 Task: Add Sprouts Cracker Cuts Pepper Jack Cheese to the cart.
Action: Mouse moved to (968, 331)
Screenshot: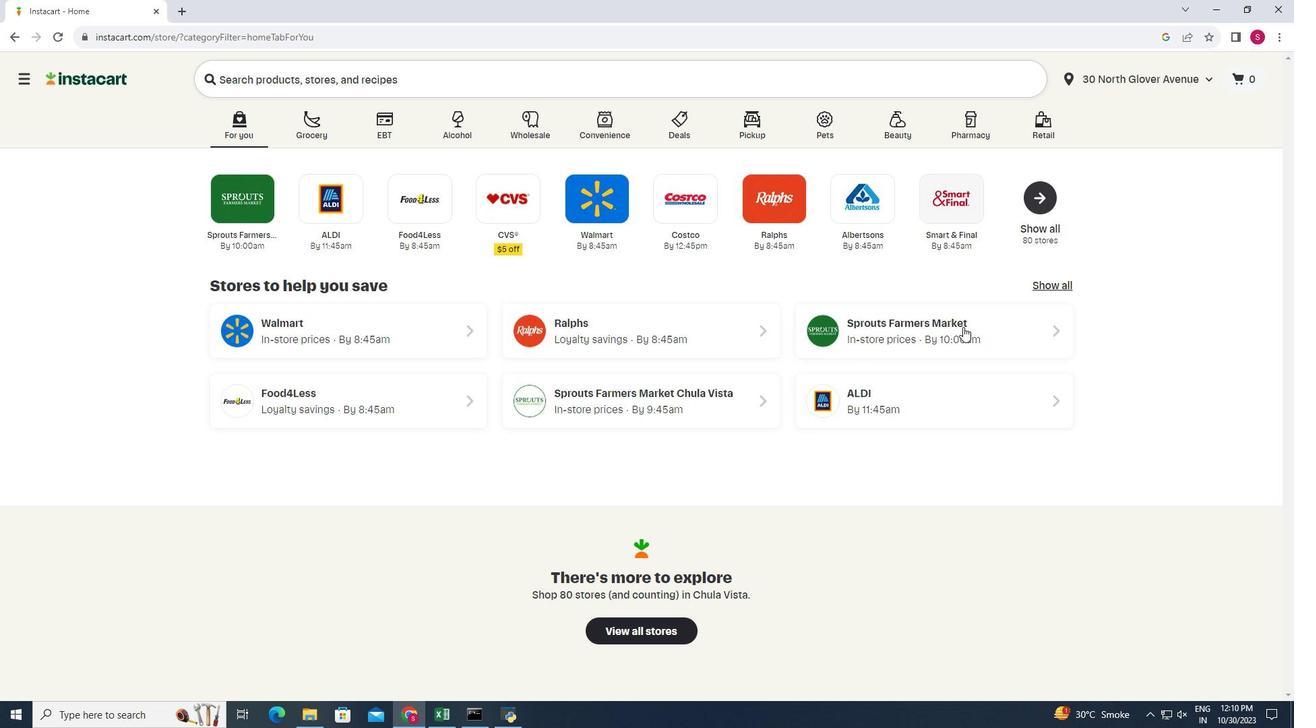 
Action: Mouse pressed left at (968, 331)
Screenshot: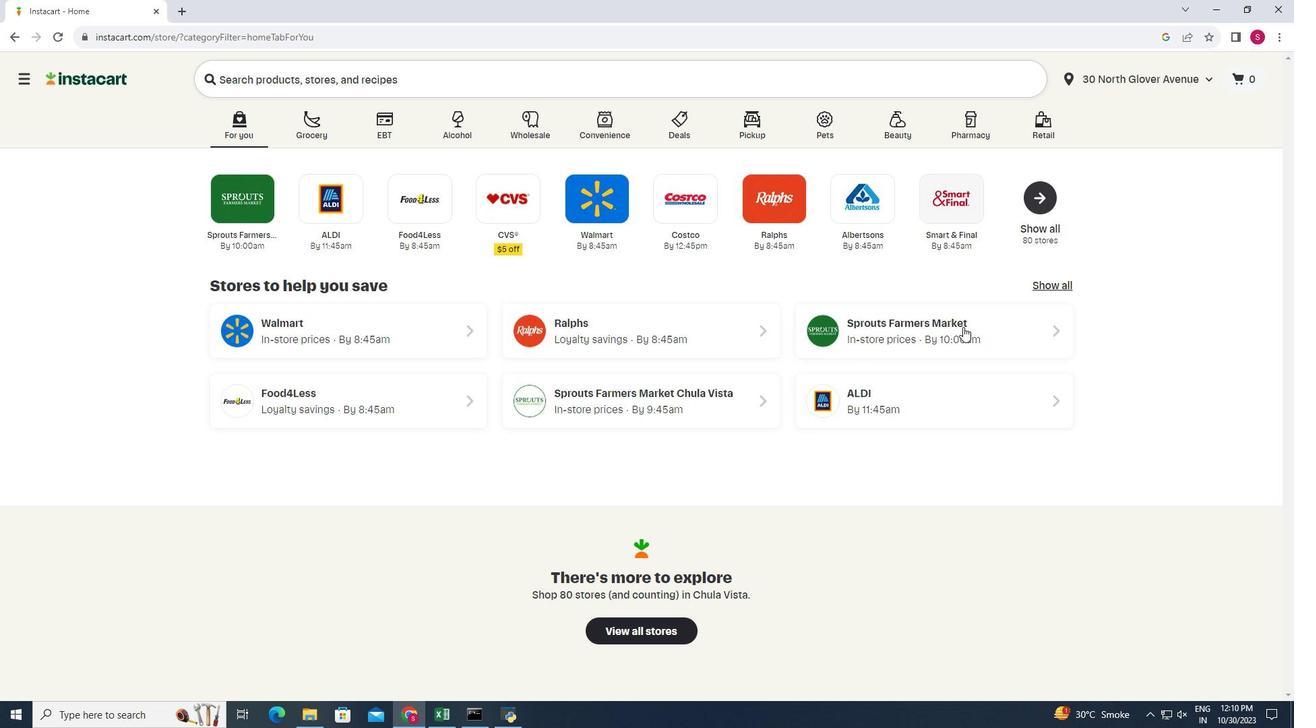
Action: Mouse moved to (54, 596)
Screenshot: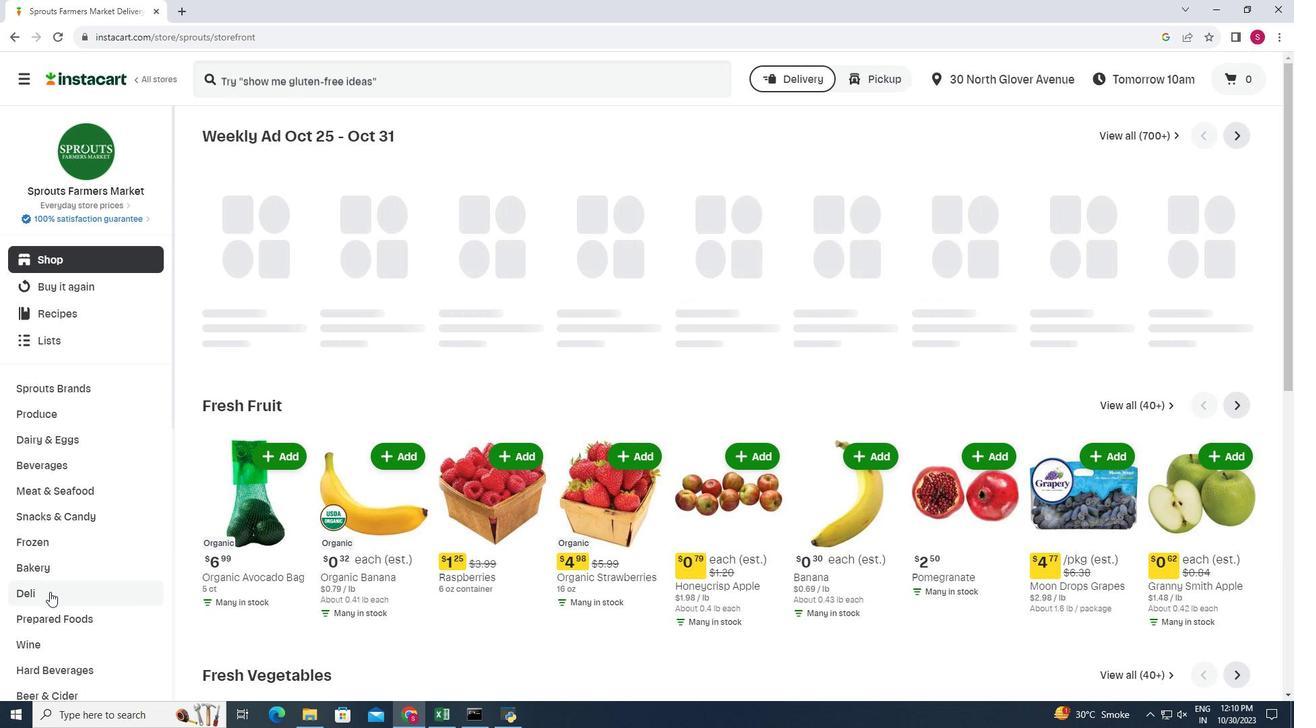 
Action: Mouse pressed left at (54, 596)
Screenshot: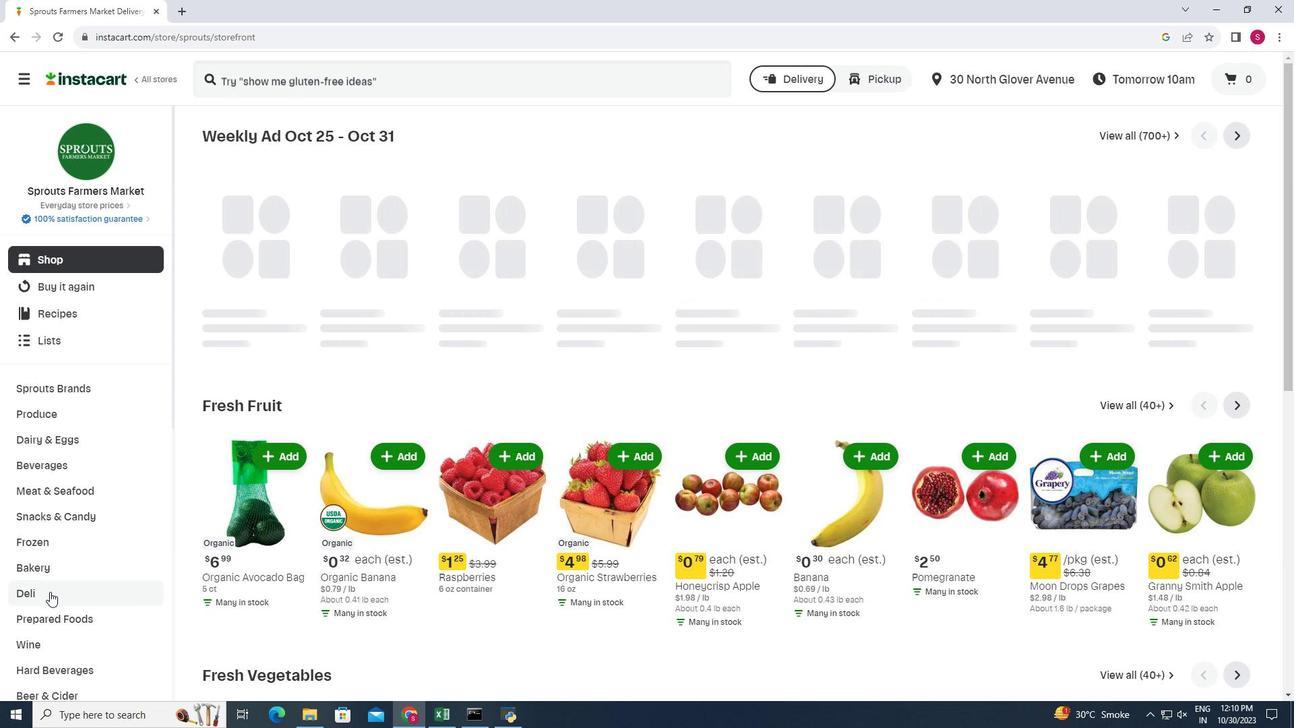 
Action: Mouse moved to (349, 173)
Screenshot: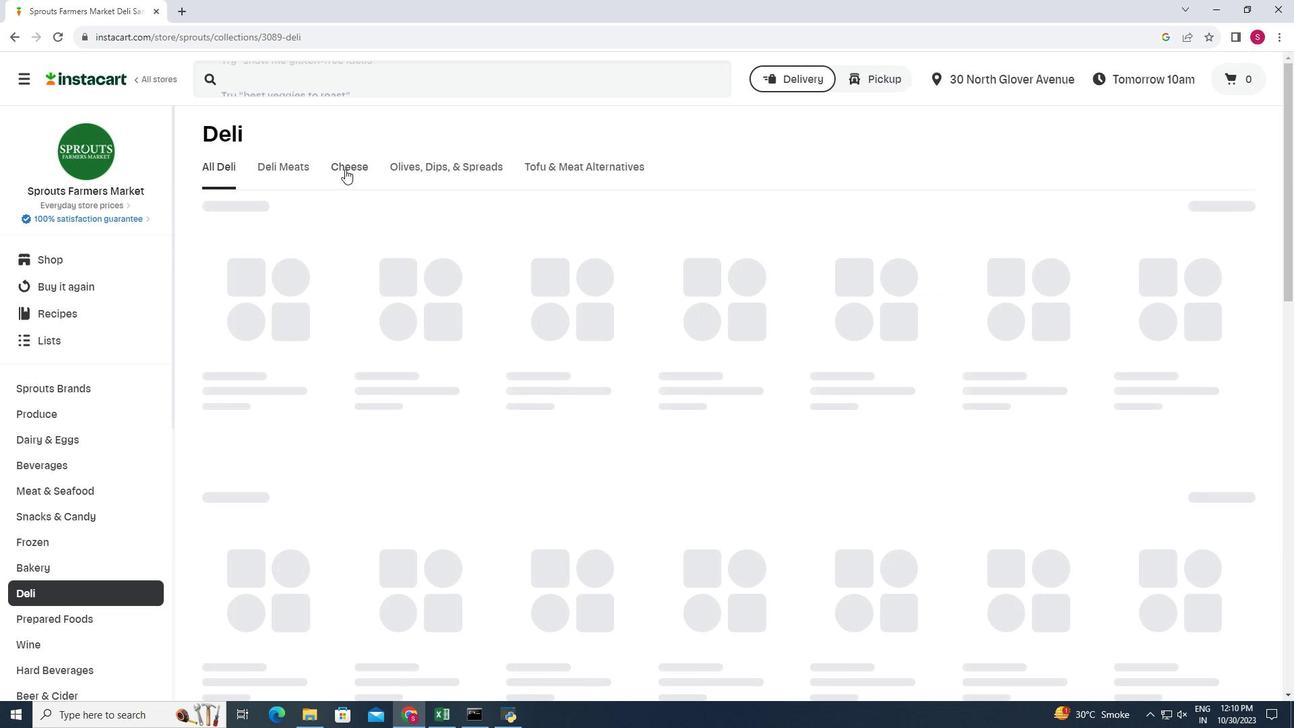 
Action: Mouse pressed left at (349, 173)
Screenshot: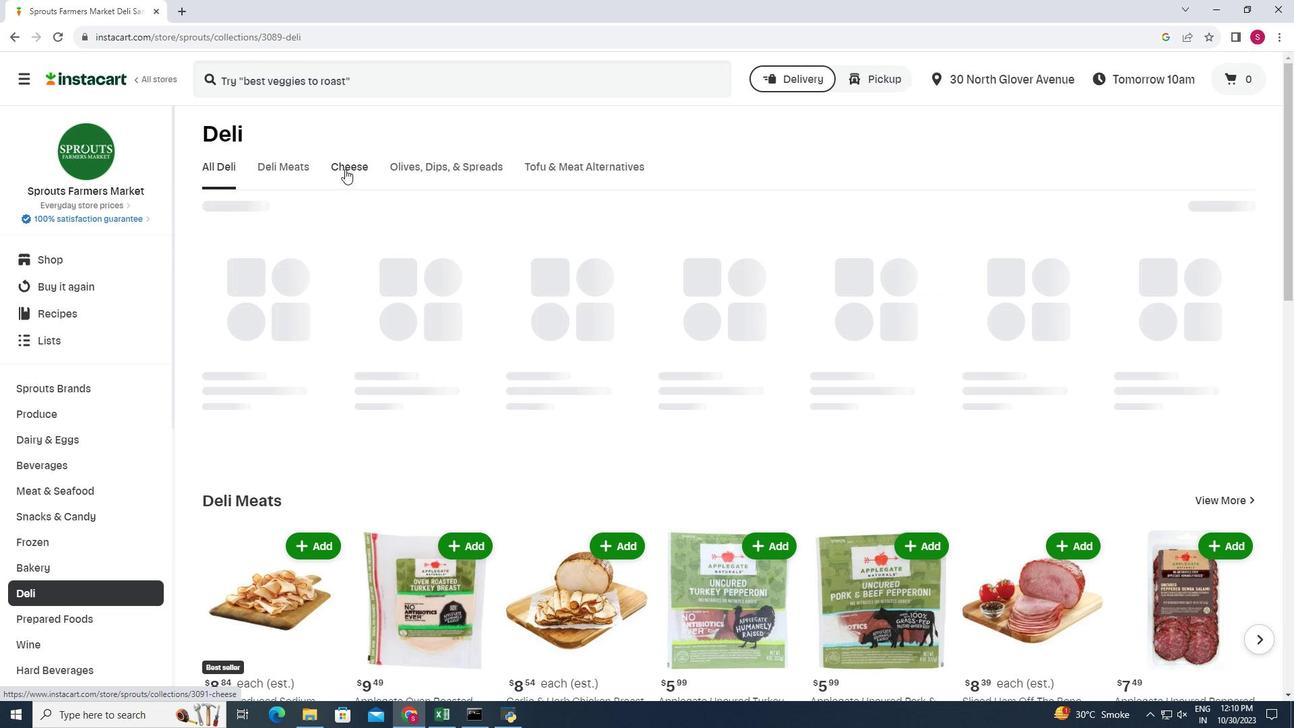 
Action: Mouse moved to (1270, 223)
Screenshot: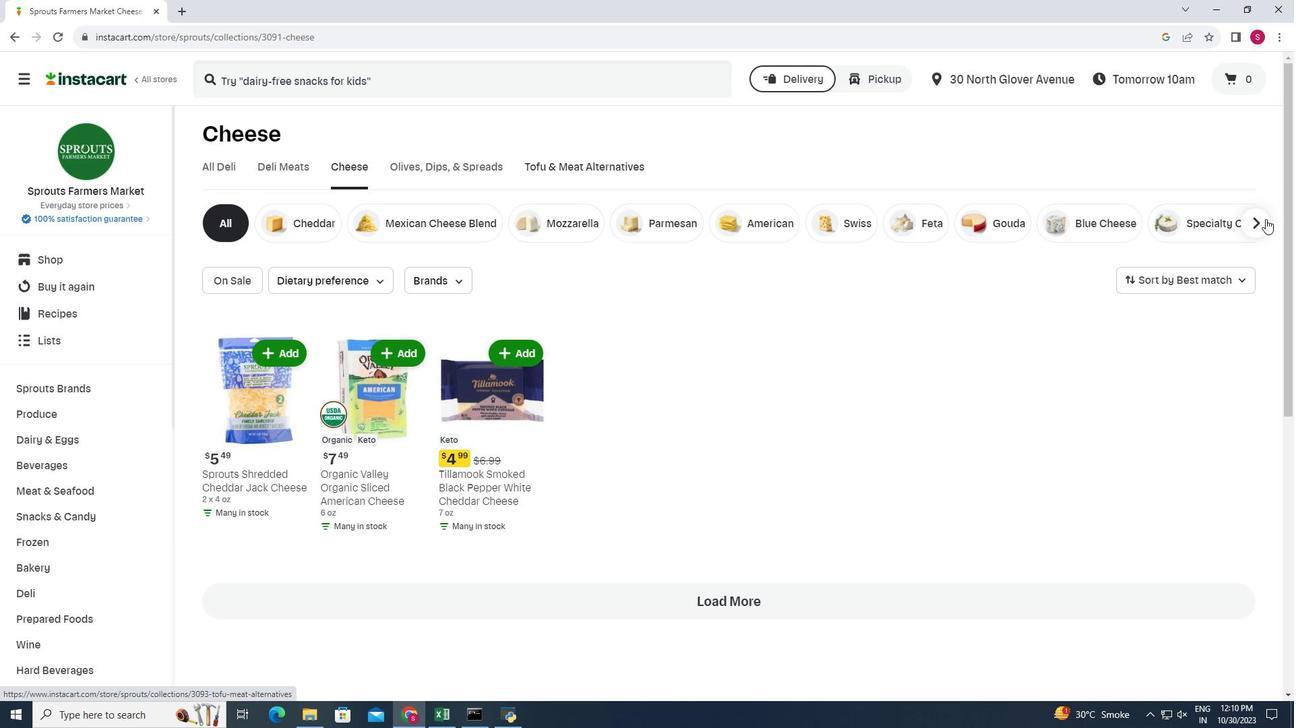 
Action: Mouse pressed left at (1270, 223)
Screenshot: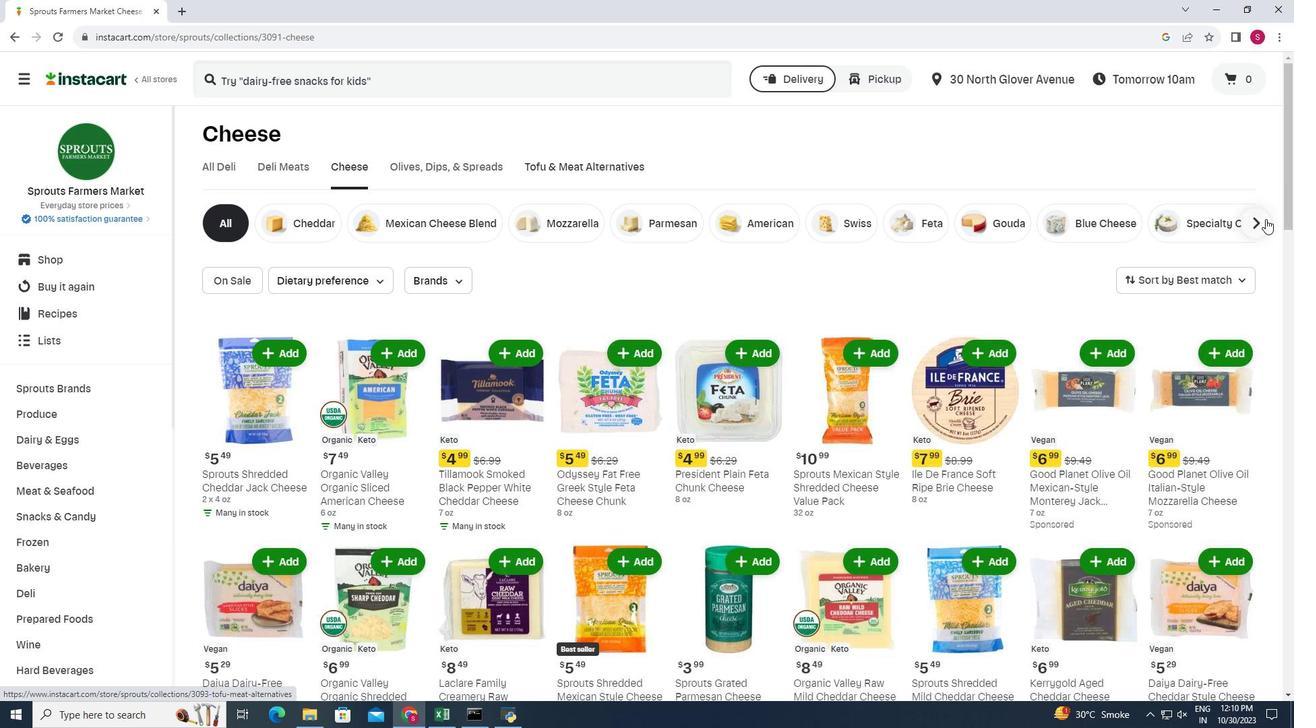 
Action: Mouse moved to (1205, 229)
Screenshot: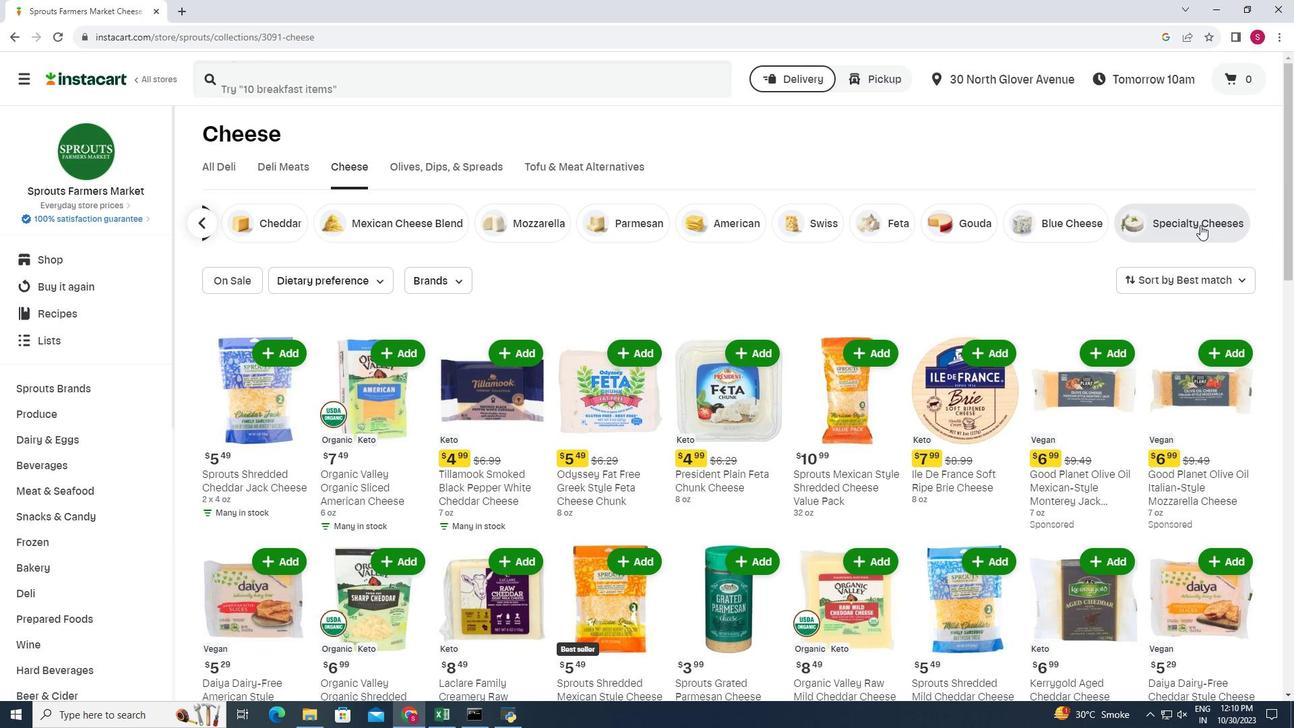 
Action: Mouse pressed left at (1205, 229)
Screenshot: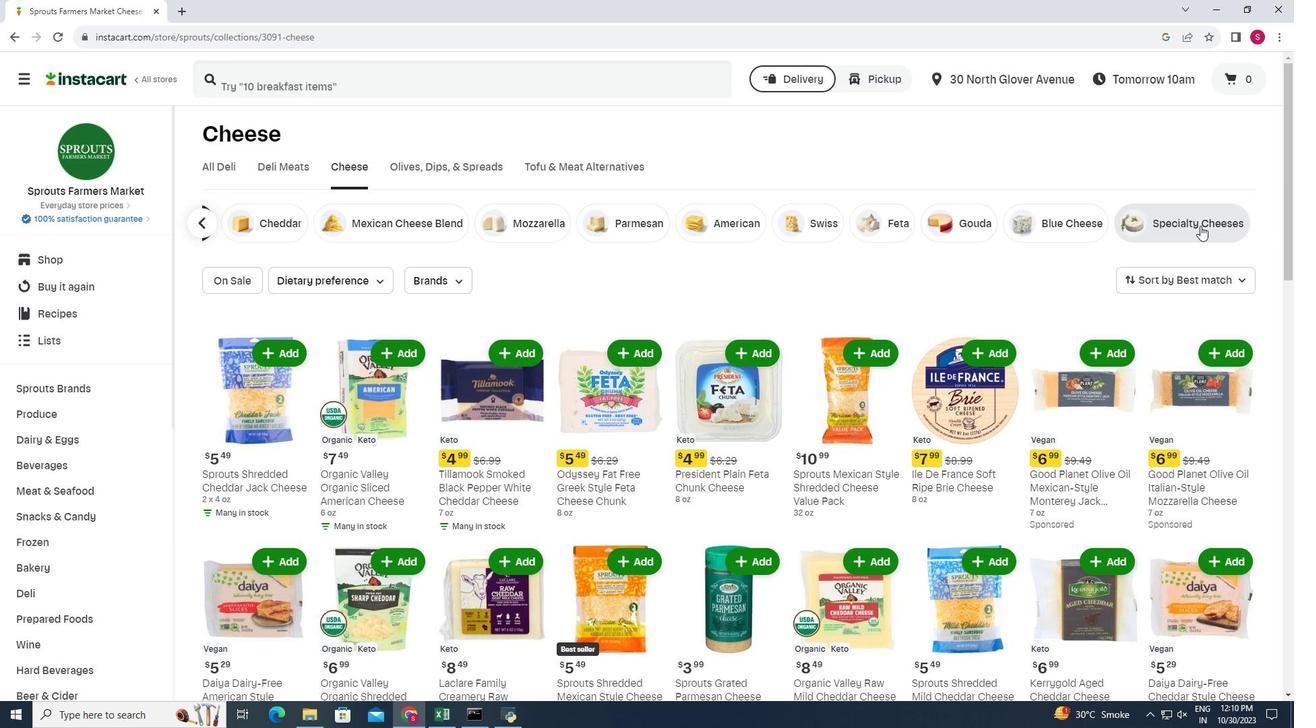 
Action: Mouse moved to (1239, 460)
Screenshot: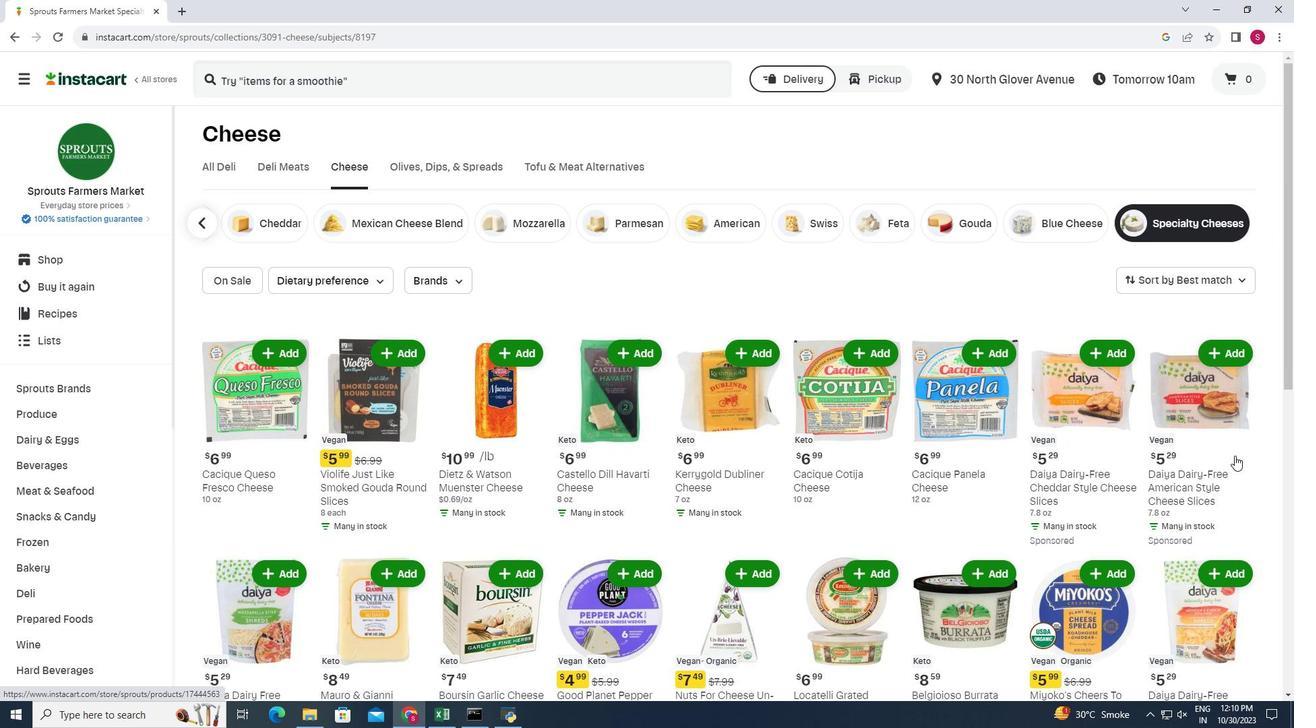 
Action: Mouse scrolled (1239, 459) with delta (0, 0)
Screenshot: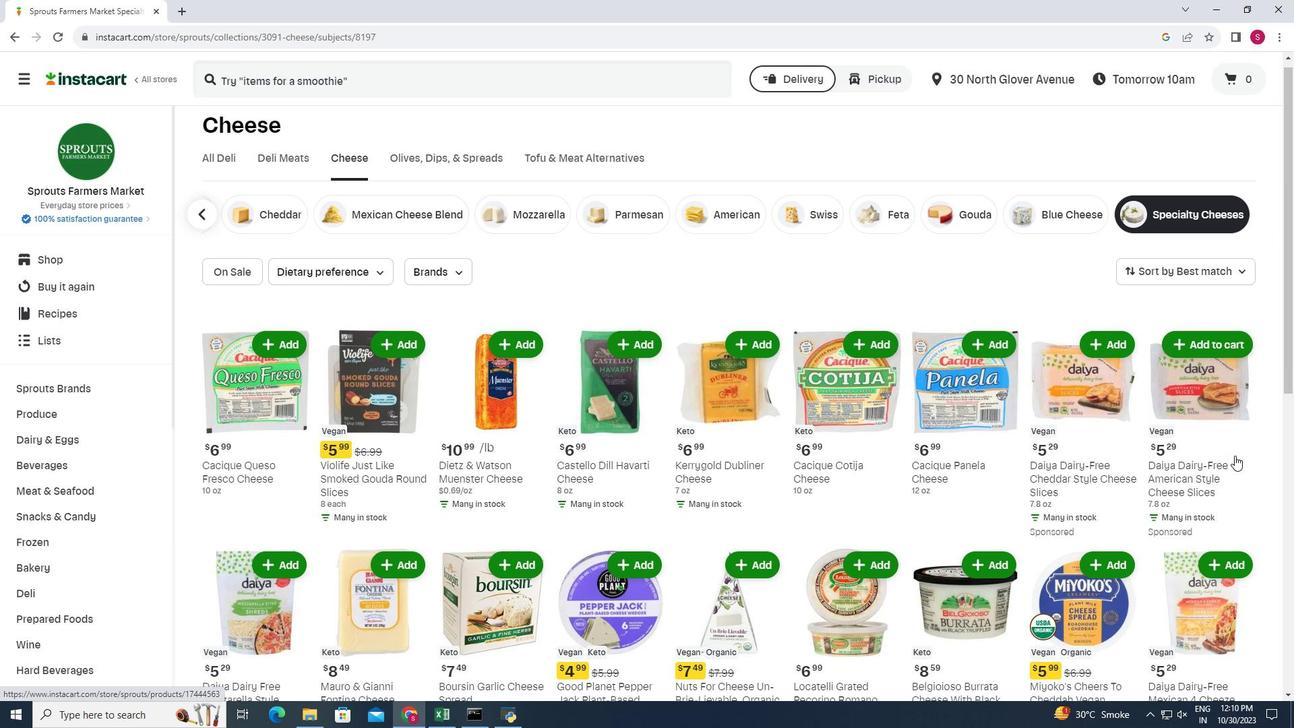 
Action: Mouse scrolled (1239, 459) with delta (0, 0)
Screenshot: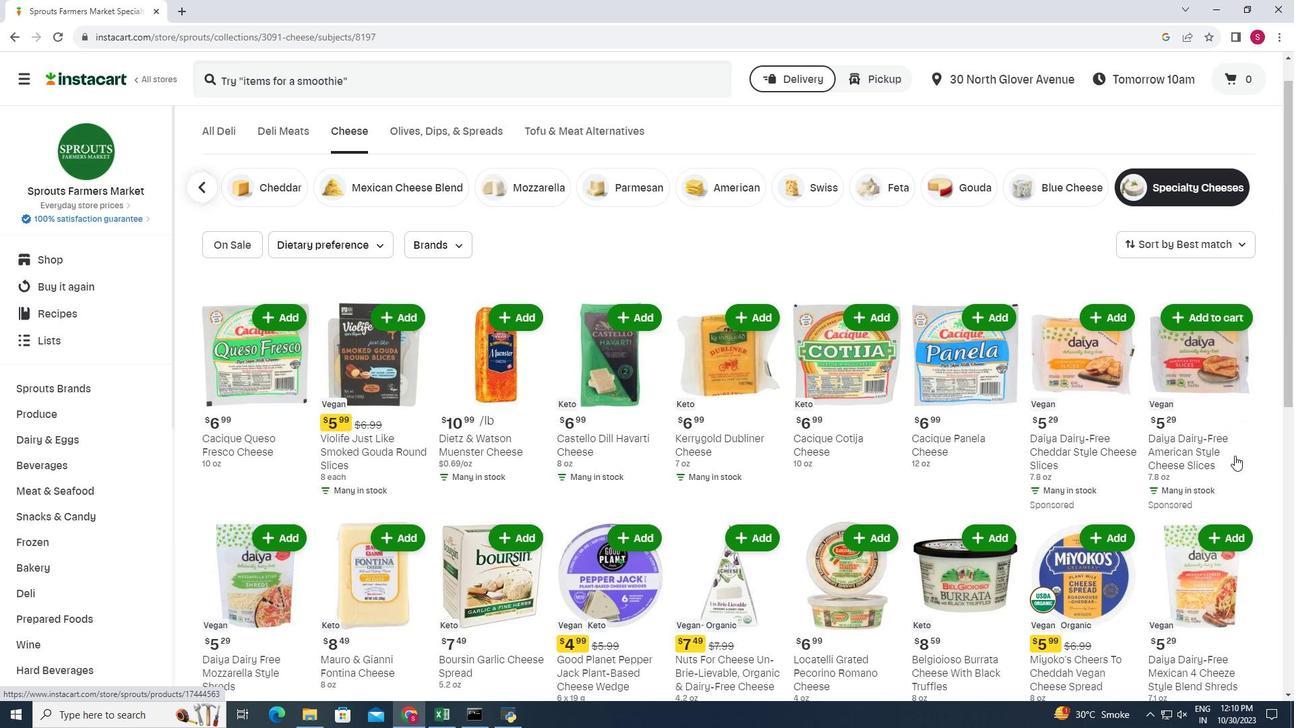 
Action: Mouse scrolled (1239, 459) with delta (0, 0)
Screenshot: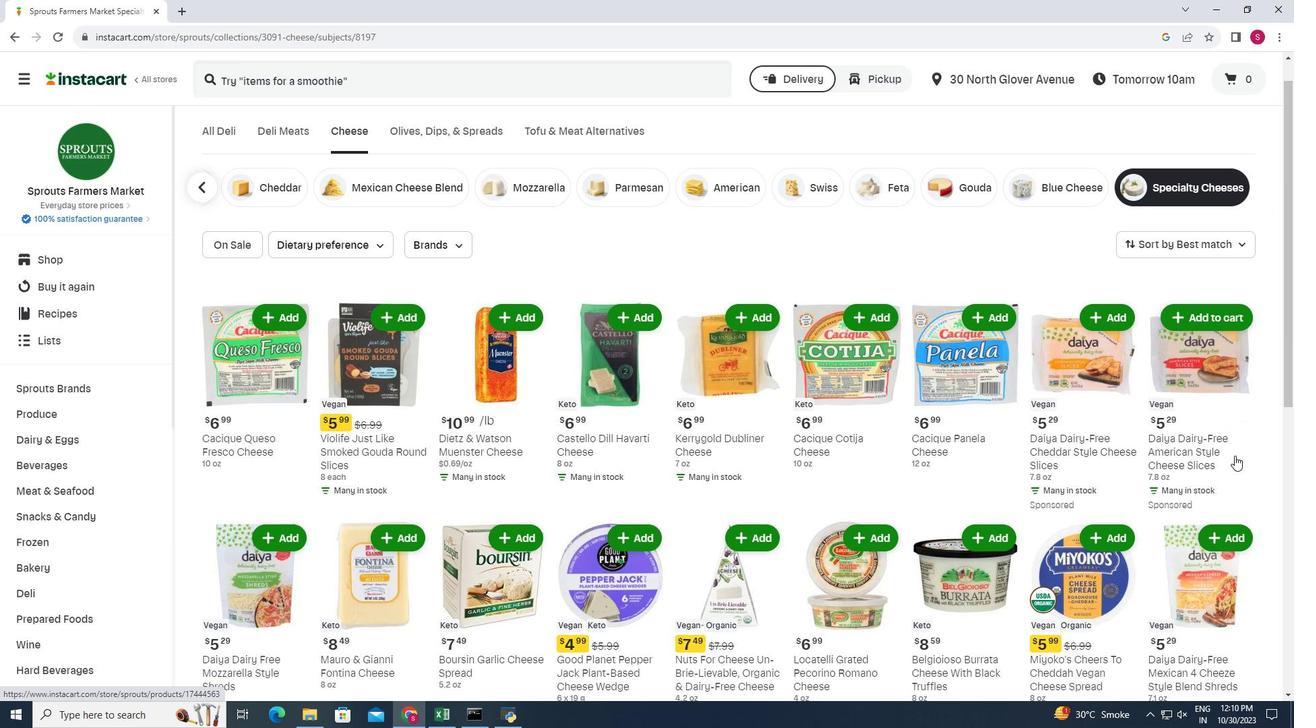 
Action: Mouse scrolled (1239, 459) with delta (0, 0)
Screenshot: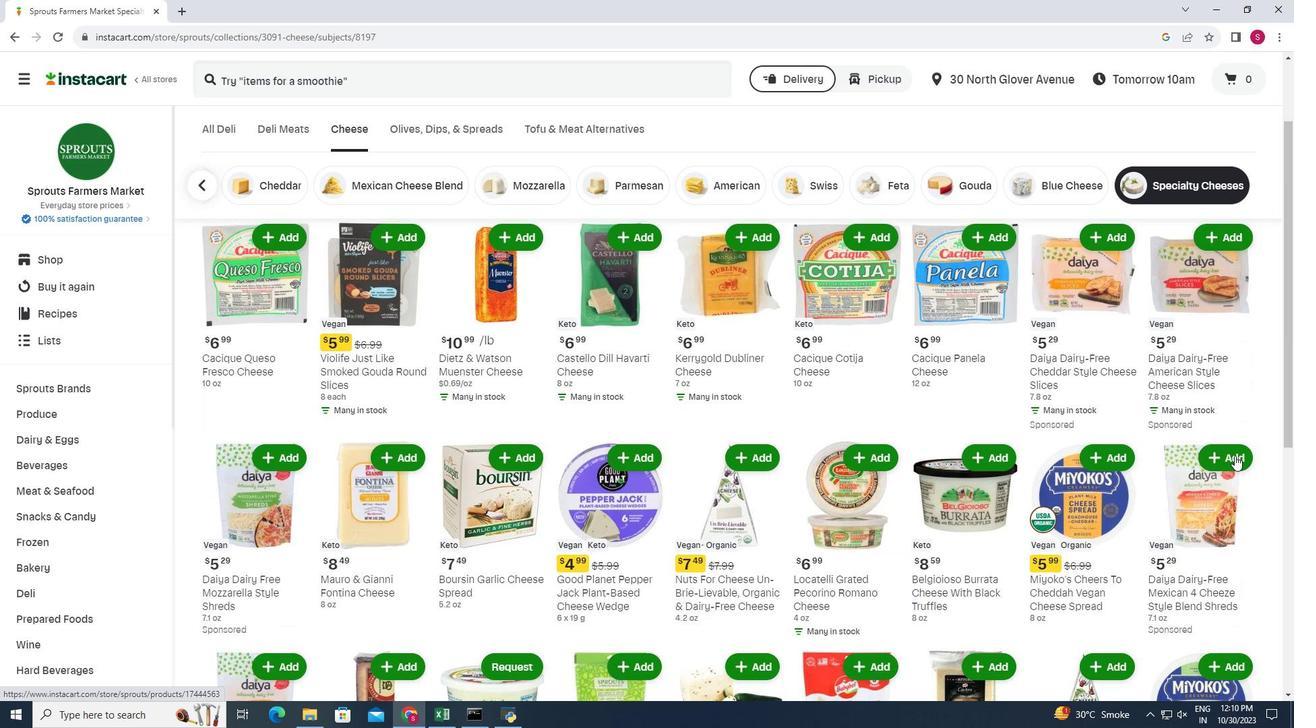 
Action: Mouse moved to (223, 435)
Screenshot: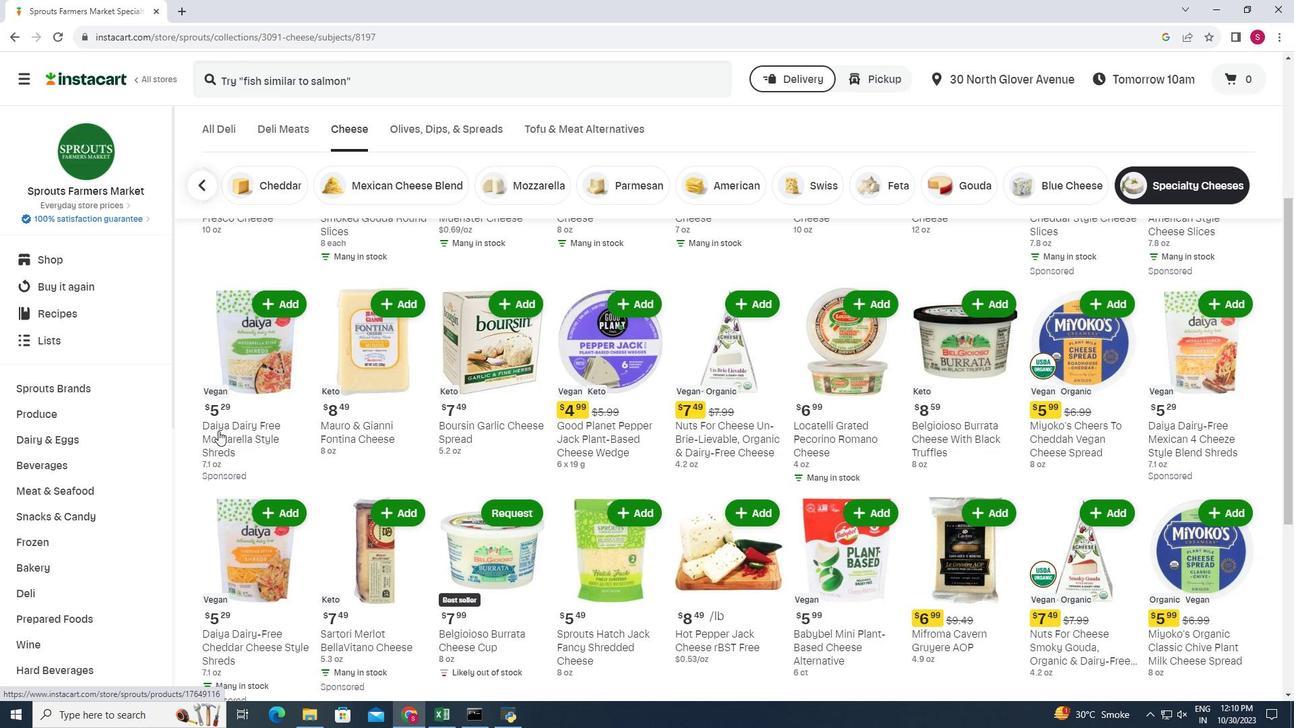 
Action: Mouse scrolled (223, 434) with delta (0, 0)
Screenshot: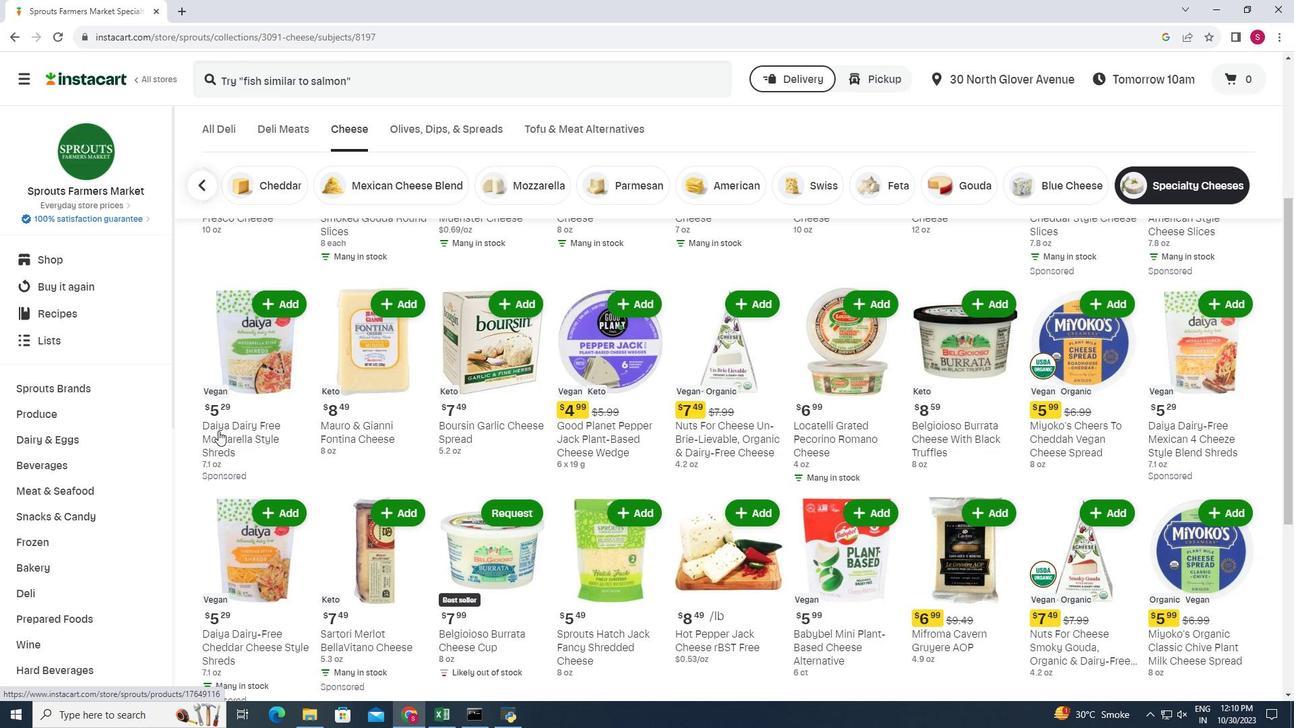 
Action: Mouse moved to (221, 436)
Screenshot: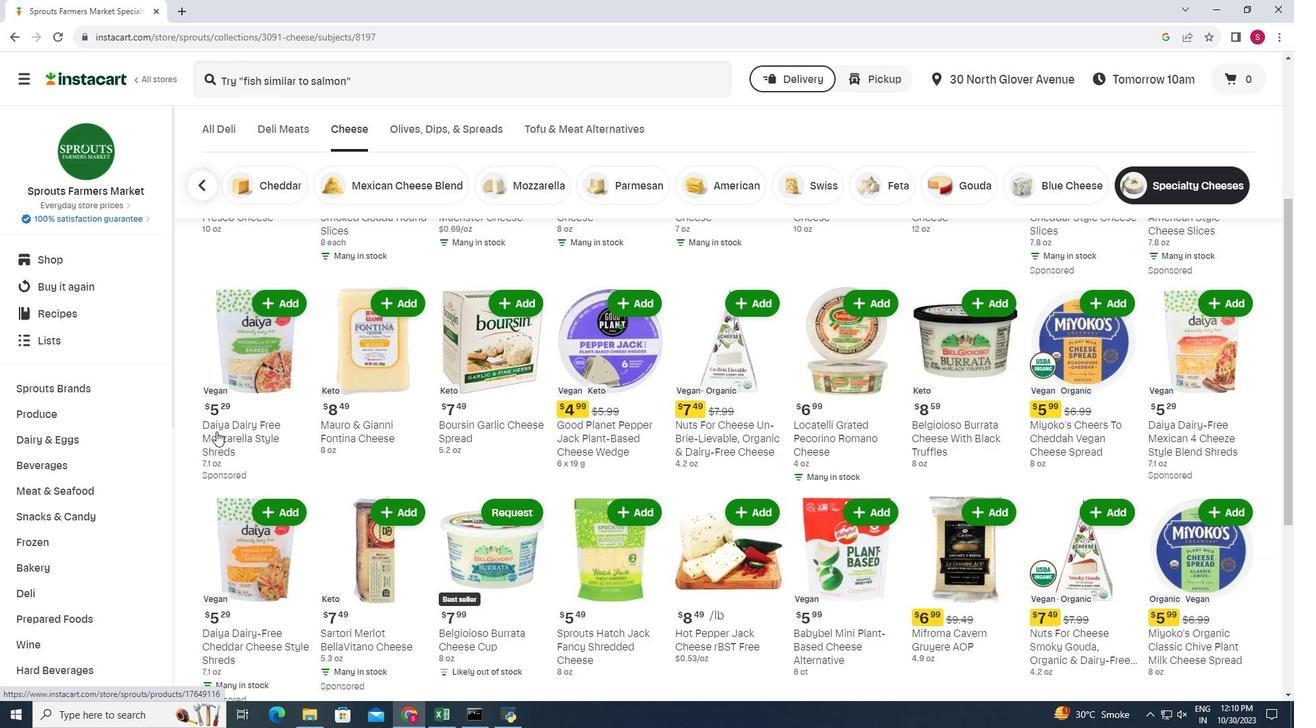 
Action: Mouse scrolled (221, 435) with delta (0, 0)
Screenshot: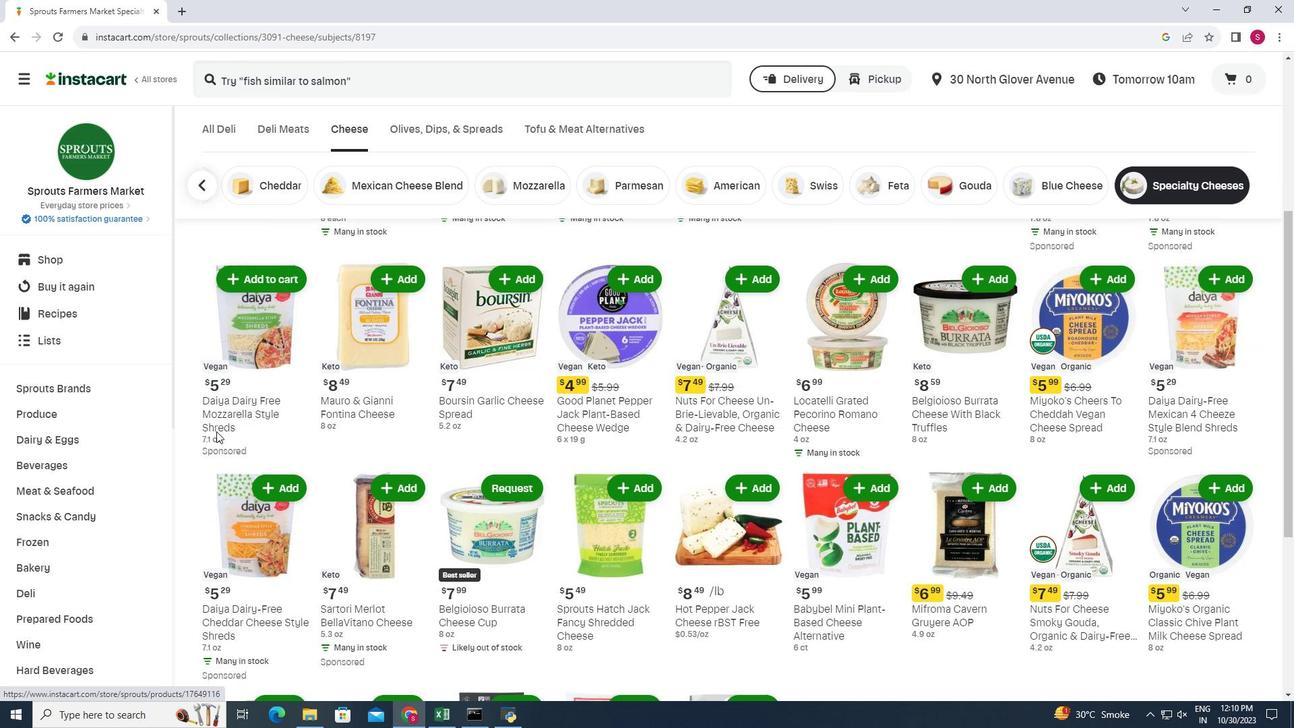 
Action: Mouse moved to (1228, 515)
Screenshot: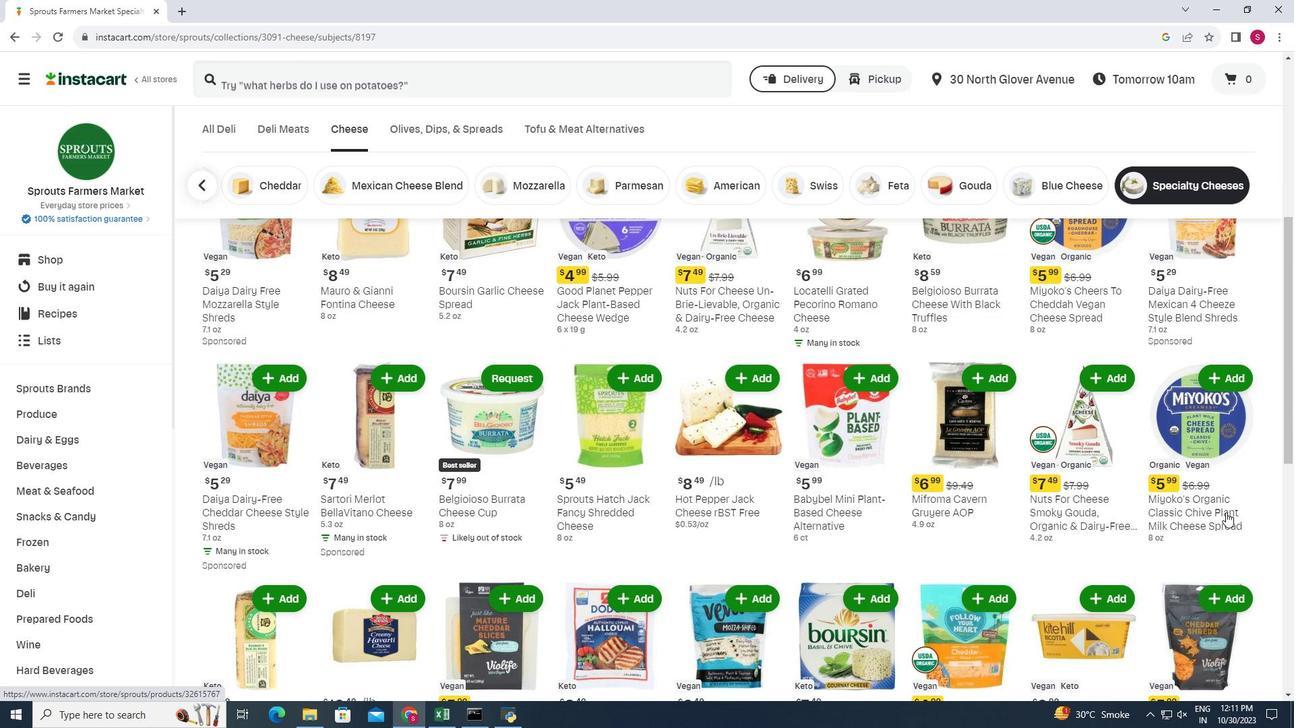 
Action: Mouse scrolled (1228, 515) with delta (0, 0)
Screenshot: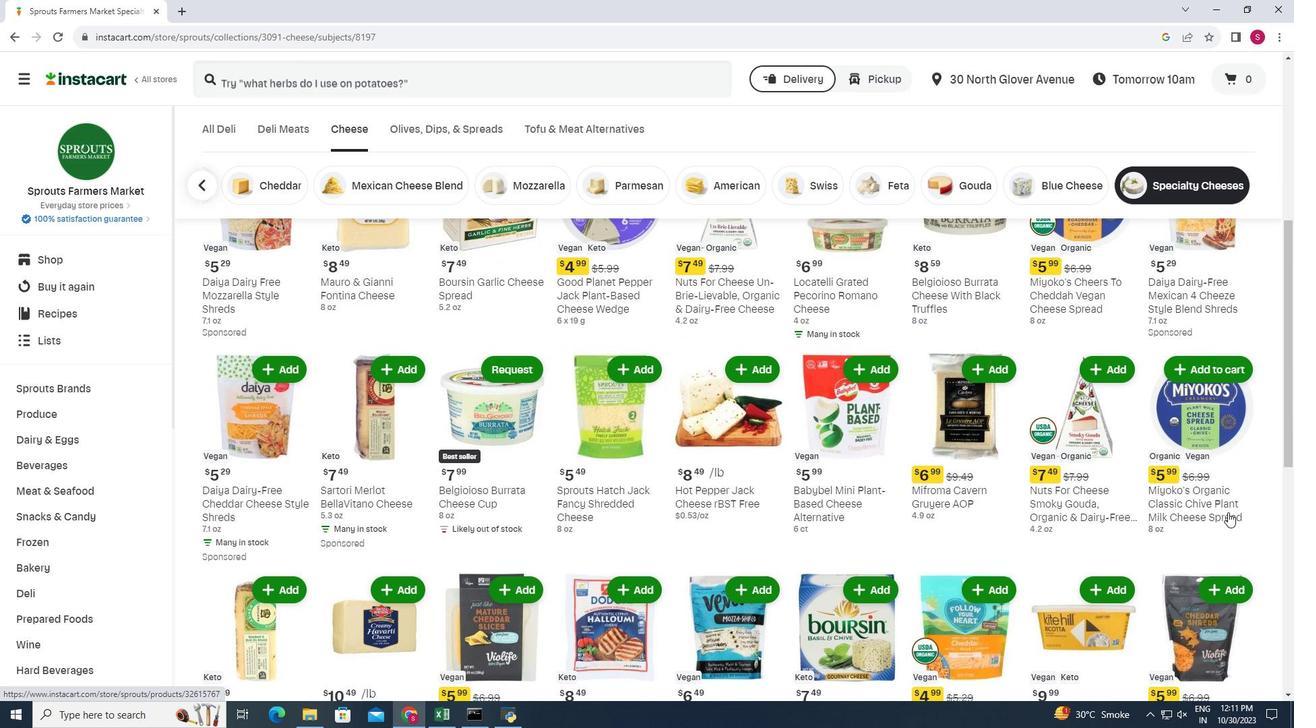 
Action: Mouse moved to (1233, 517)
Screenshot: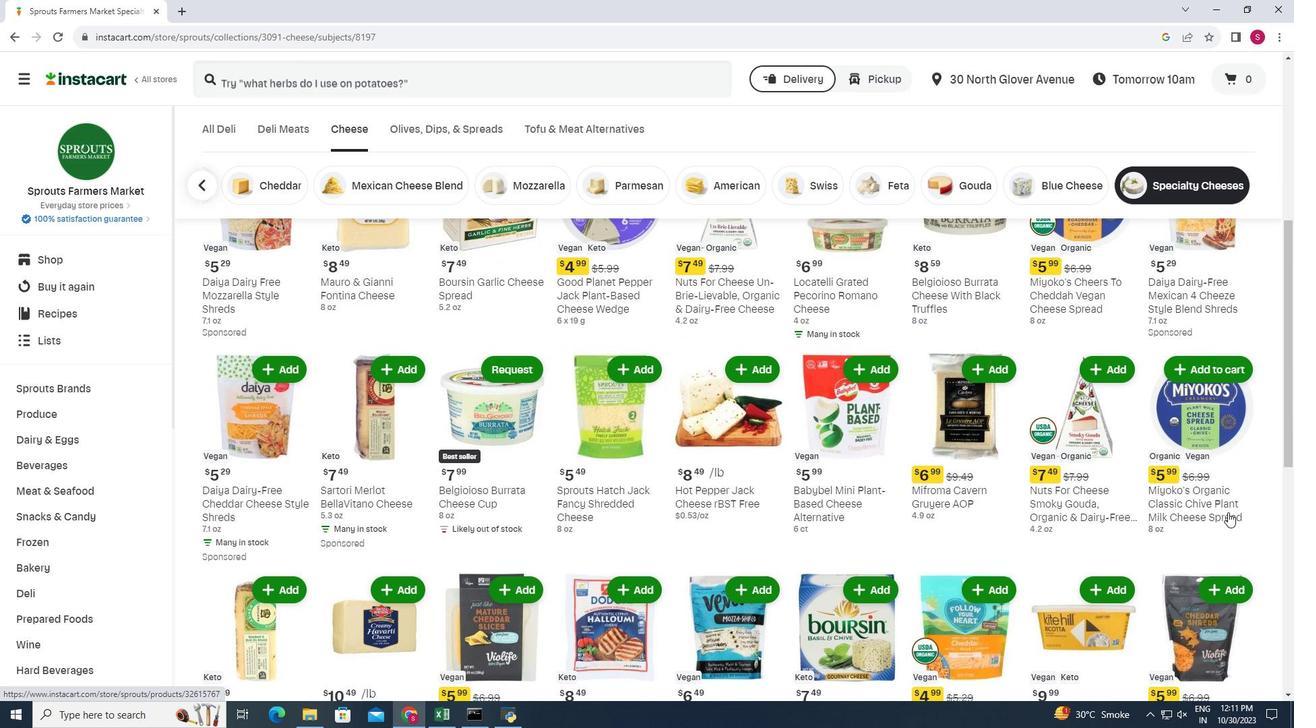 
Action: Mouse scrolled (1233, 516) with delta (0, 0)
Screenshot: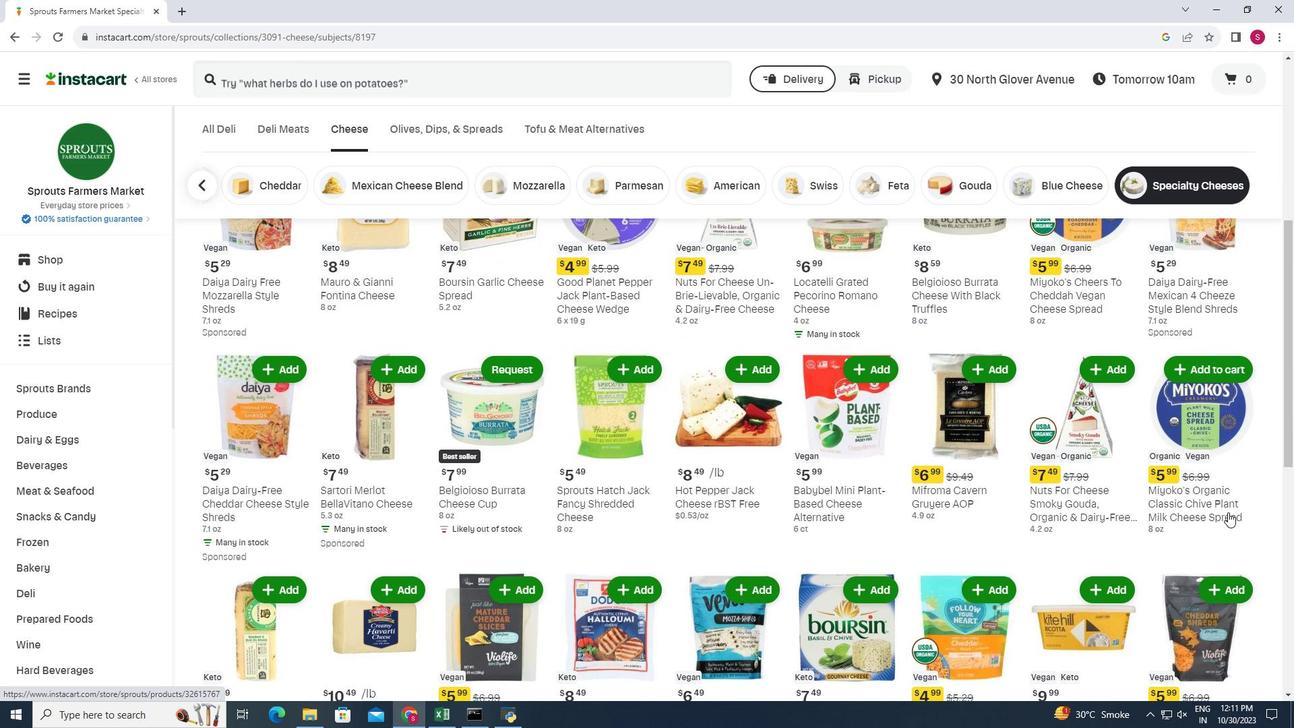
Action: Mouse scrolled (1233, 516) with delta (0, 0)
Screenshot: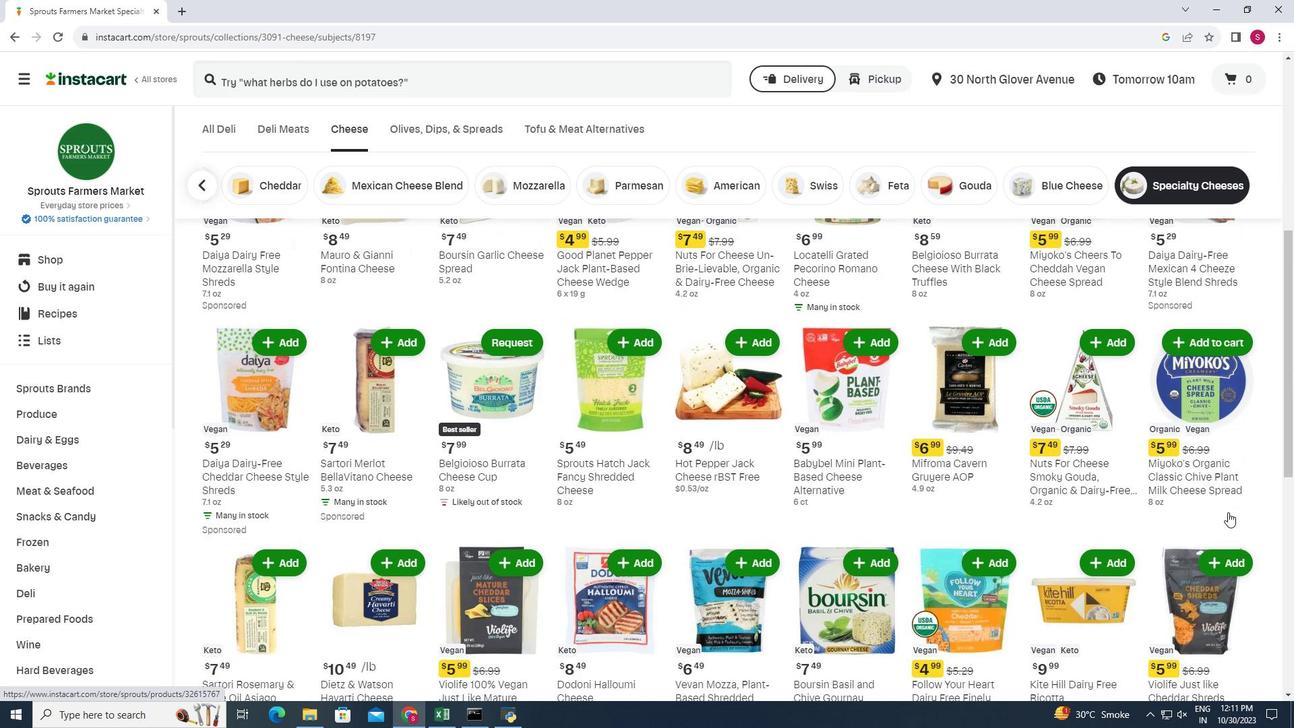 
Action: Mouse moved to (249, 494)
Screenshot: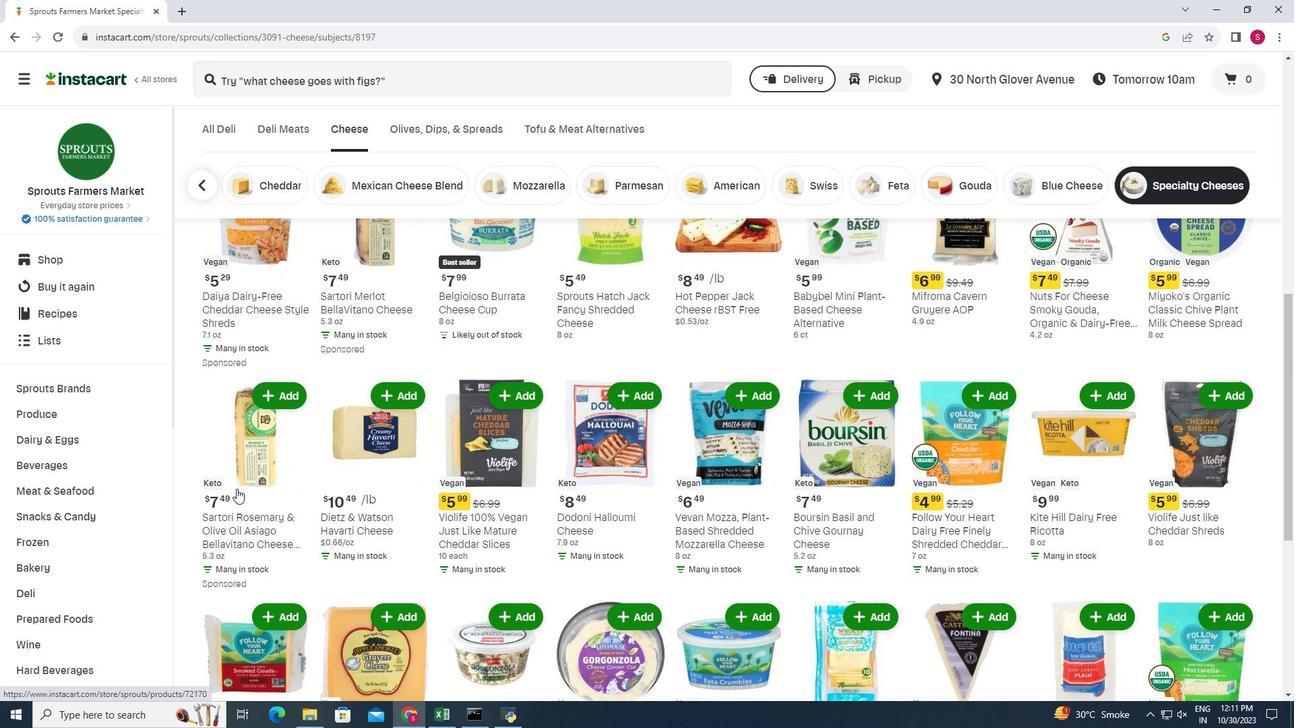 
Action: Mouse scrolled (249, 493) with delta (0, 0)
Screenshot: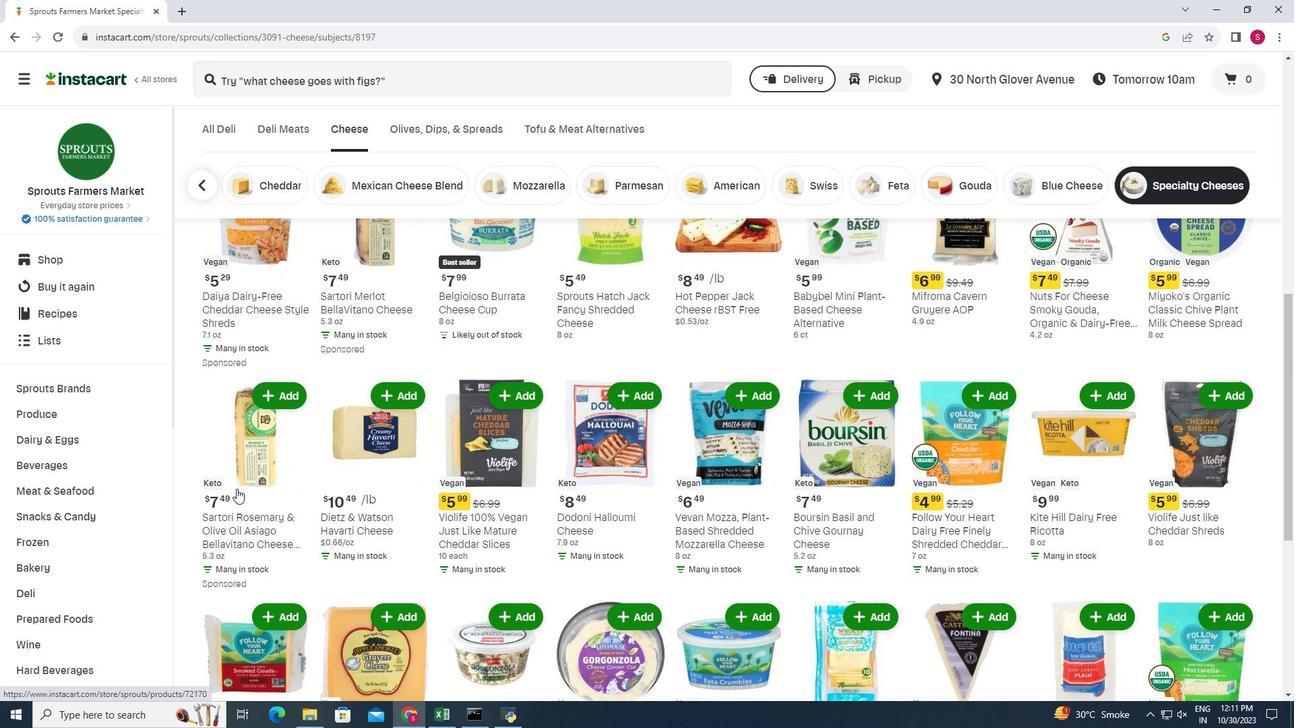 
Action: Mouse moved to (241, 493)
Screenshot: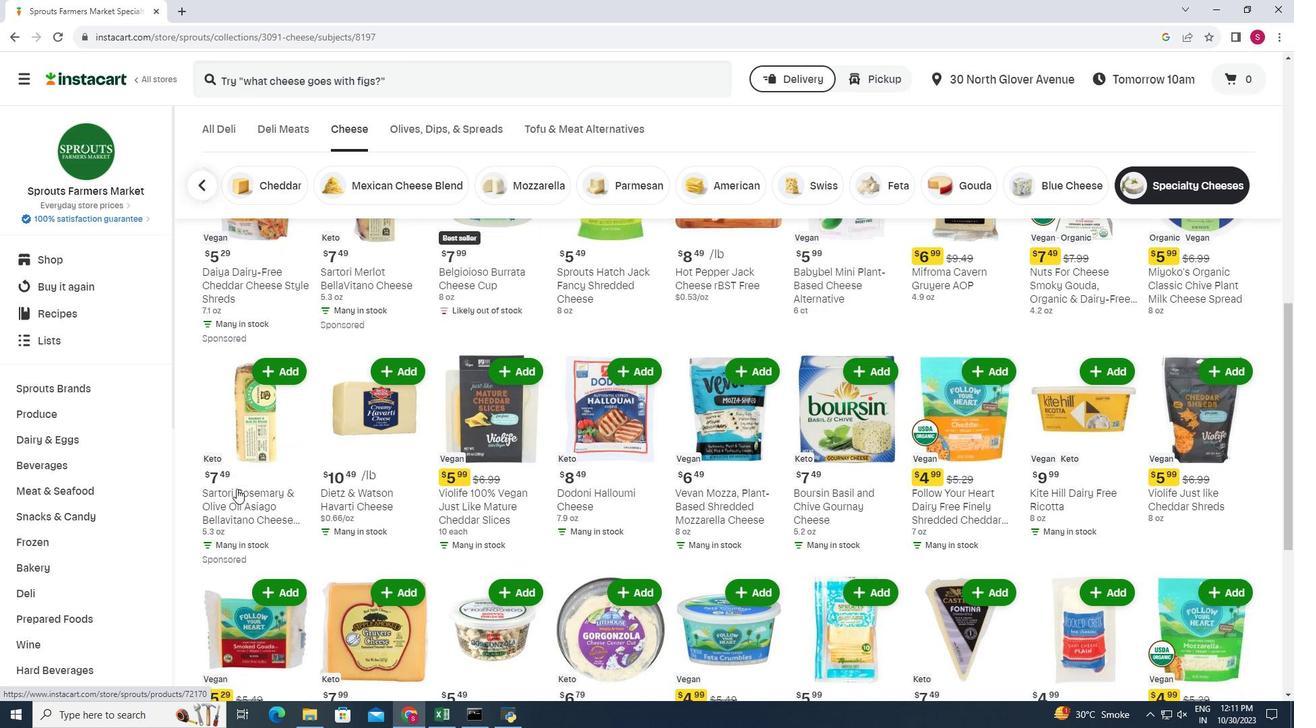 
Action: Mouse scrolled (241, 492) with delta (0, 0)
Screenshot: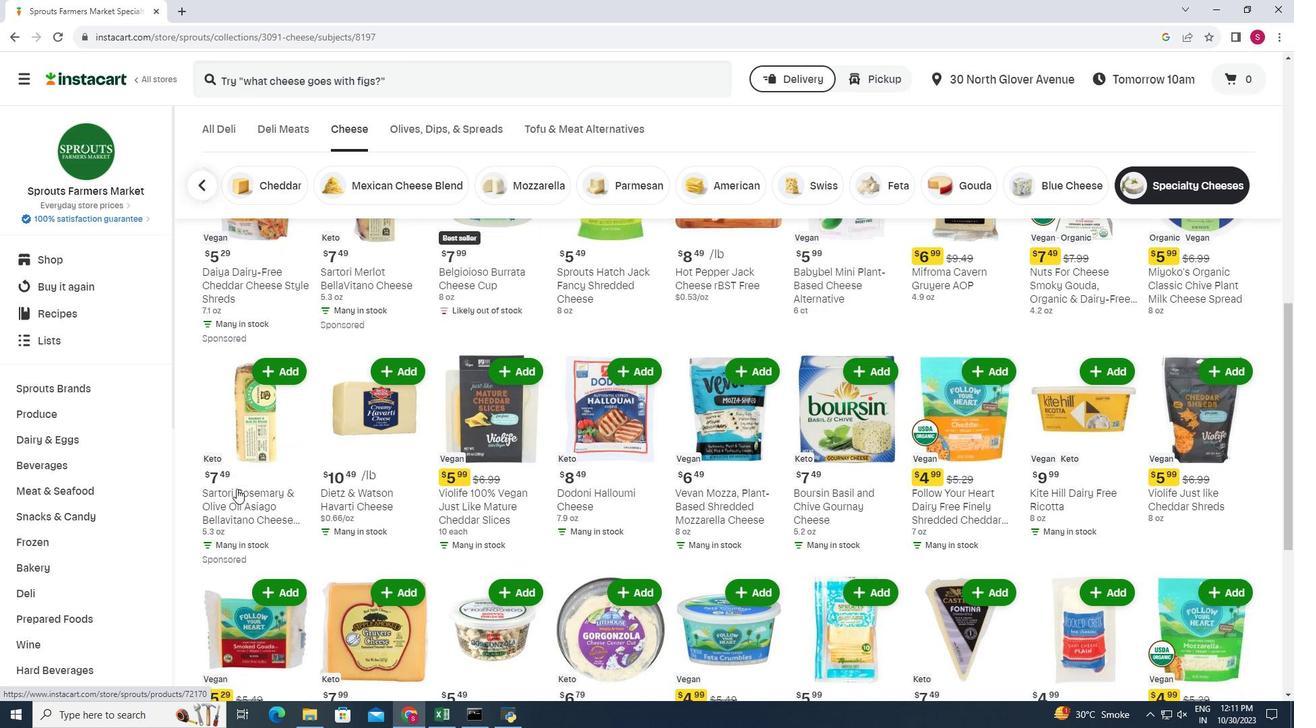 
Action: Mouse scrolled (241, 492) with delta (0, 0)
Screenshot: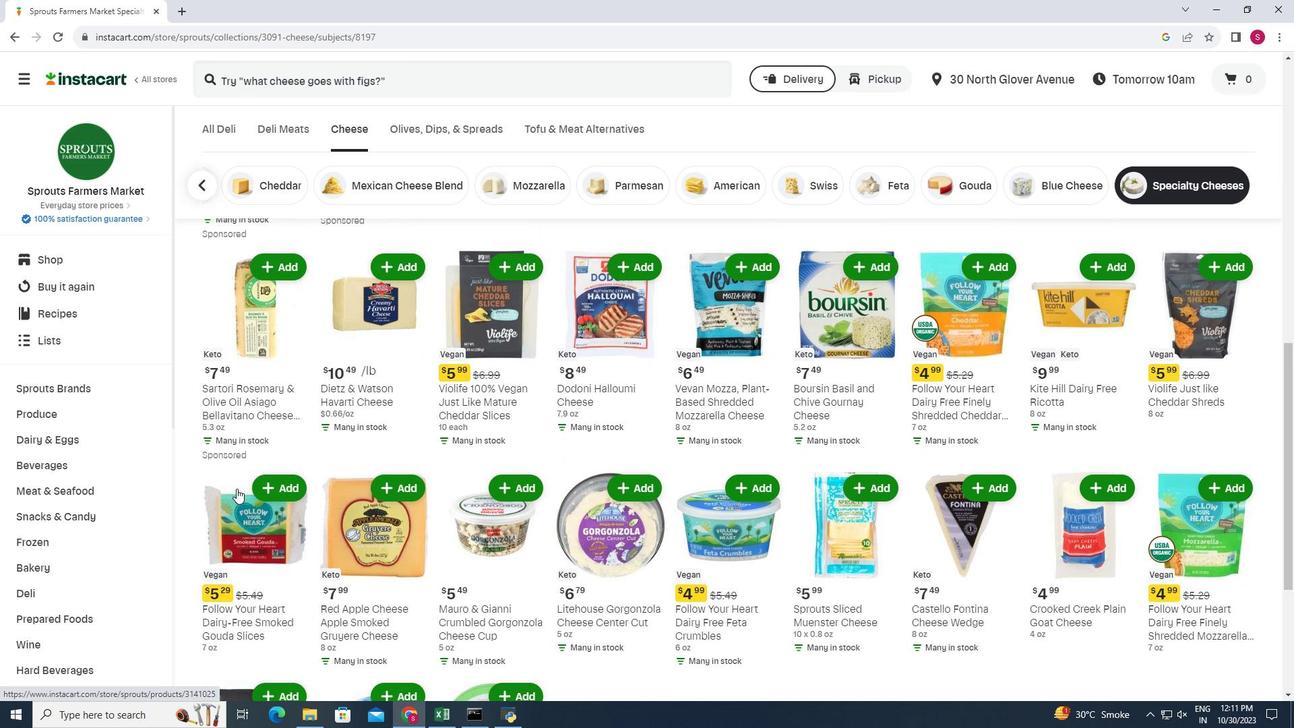 
Action: Mouse moved to (1252, 531)
Screenshot: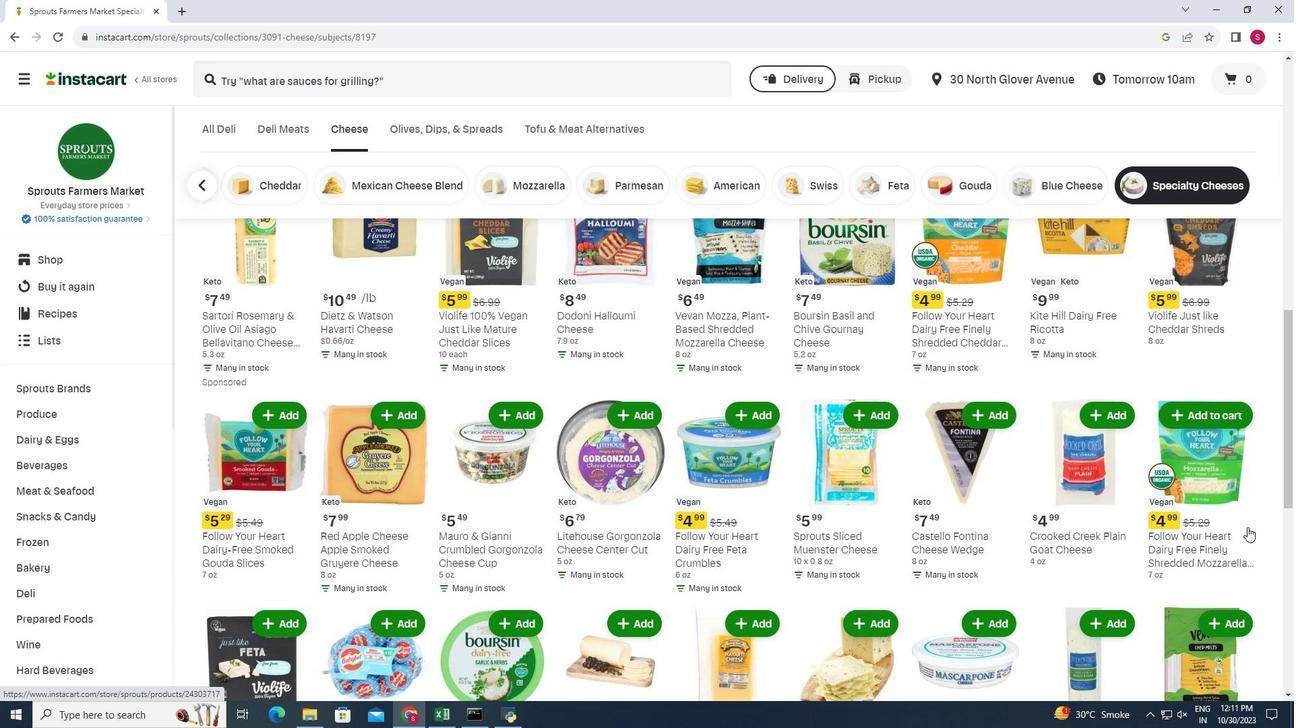 
Action: Mouse scrolled (1252, 531) with delta (0, 0)
Screenshot: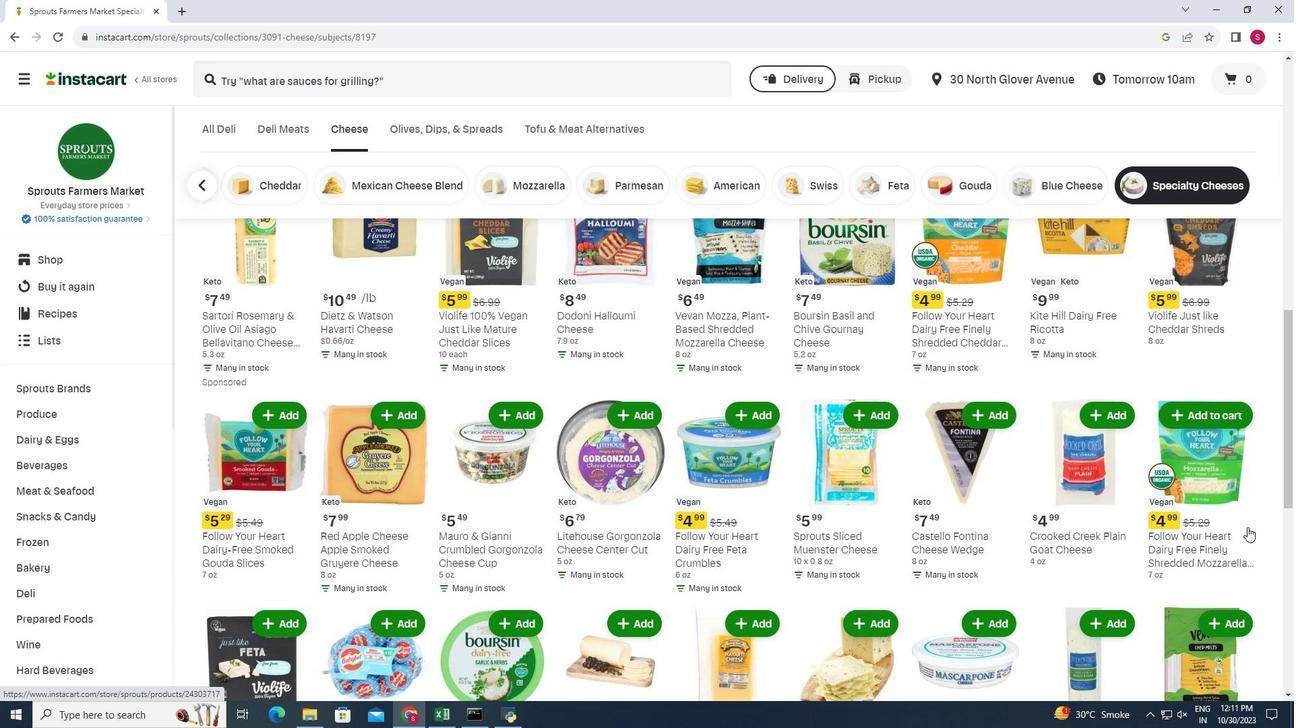 
Action: Mouse moved to (1252, 531)
Screenshot: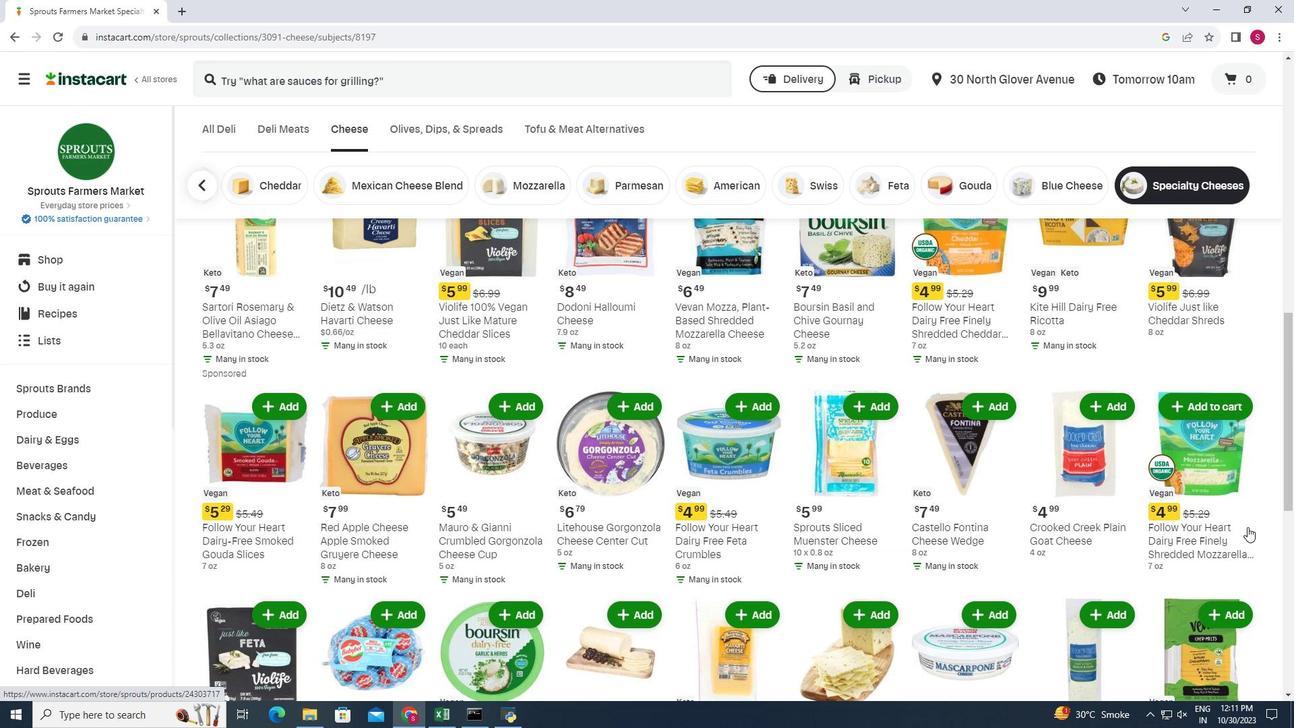 
Action: Mouse scrolled (1252, 531) with delta (0, 0)
Screenshot: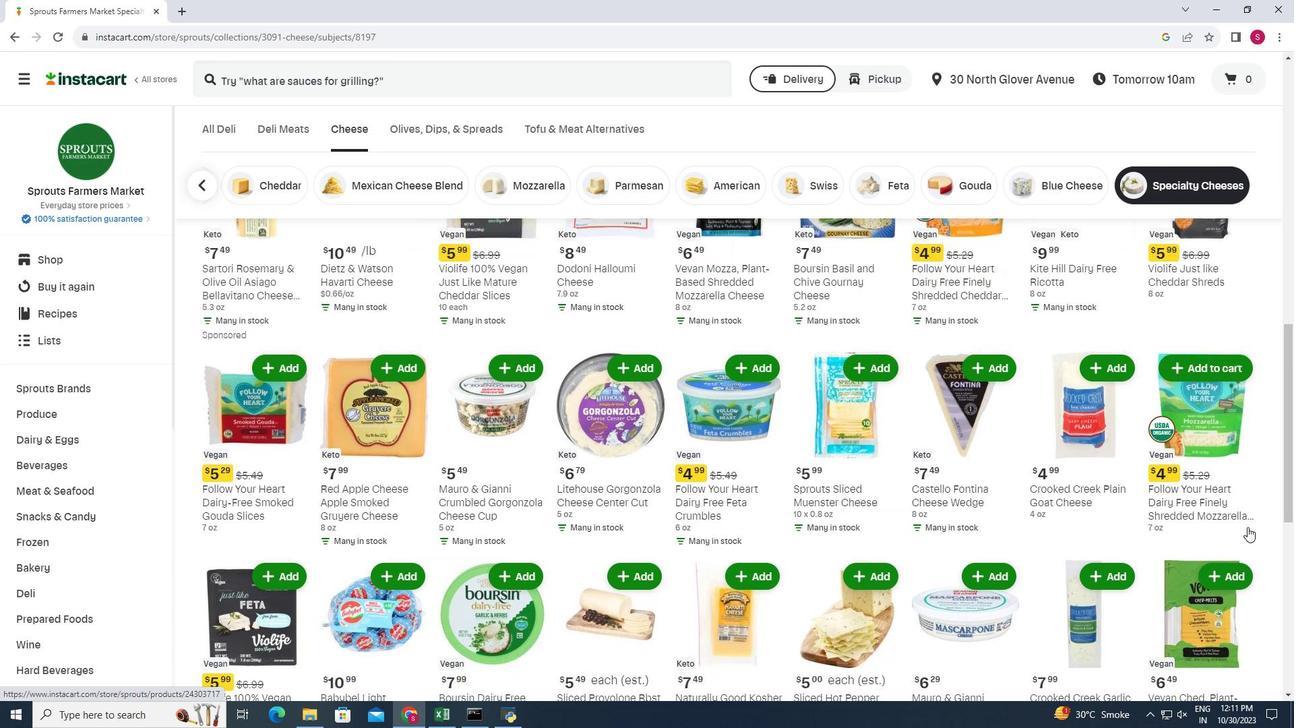 
Action: Mouse scrolled (1252, 531) with delta (0, 0)
Screenshot: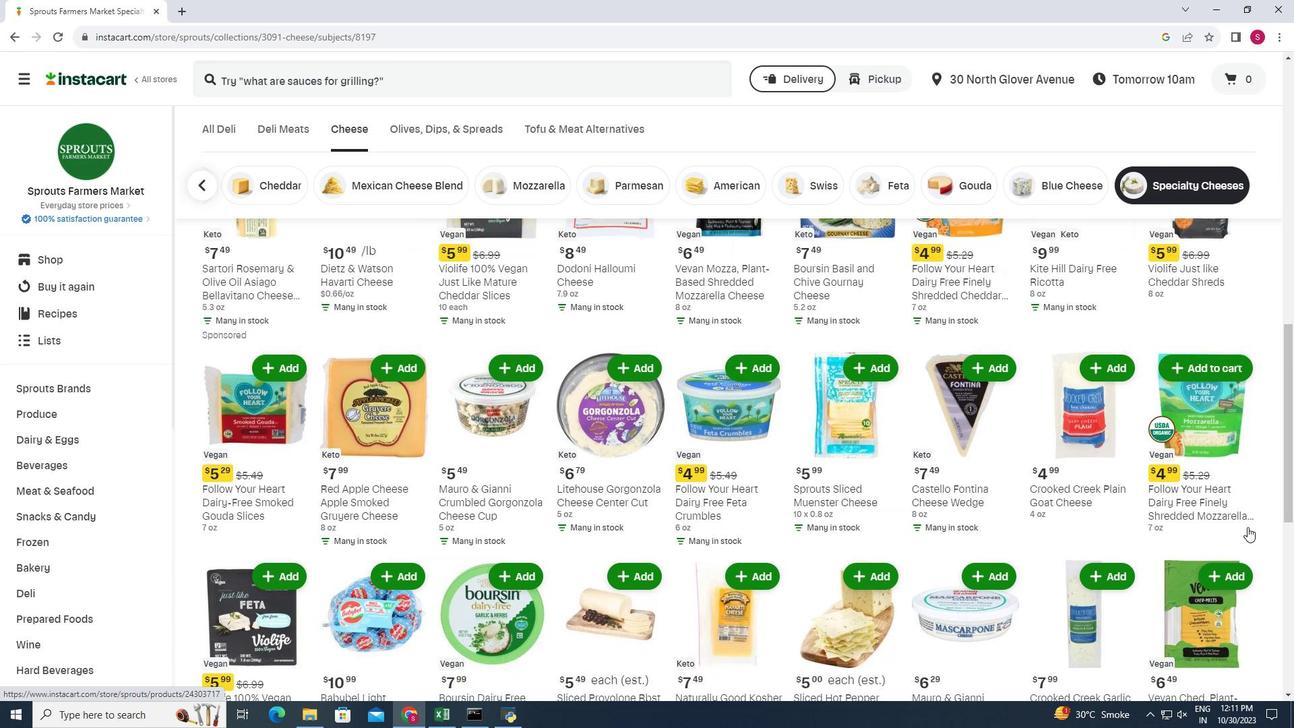 
Action: Mouse moved to (196, 526)
Screenshot: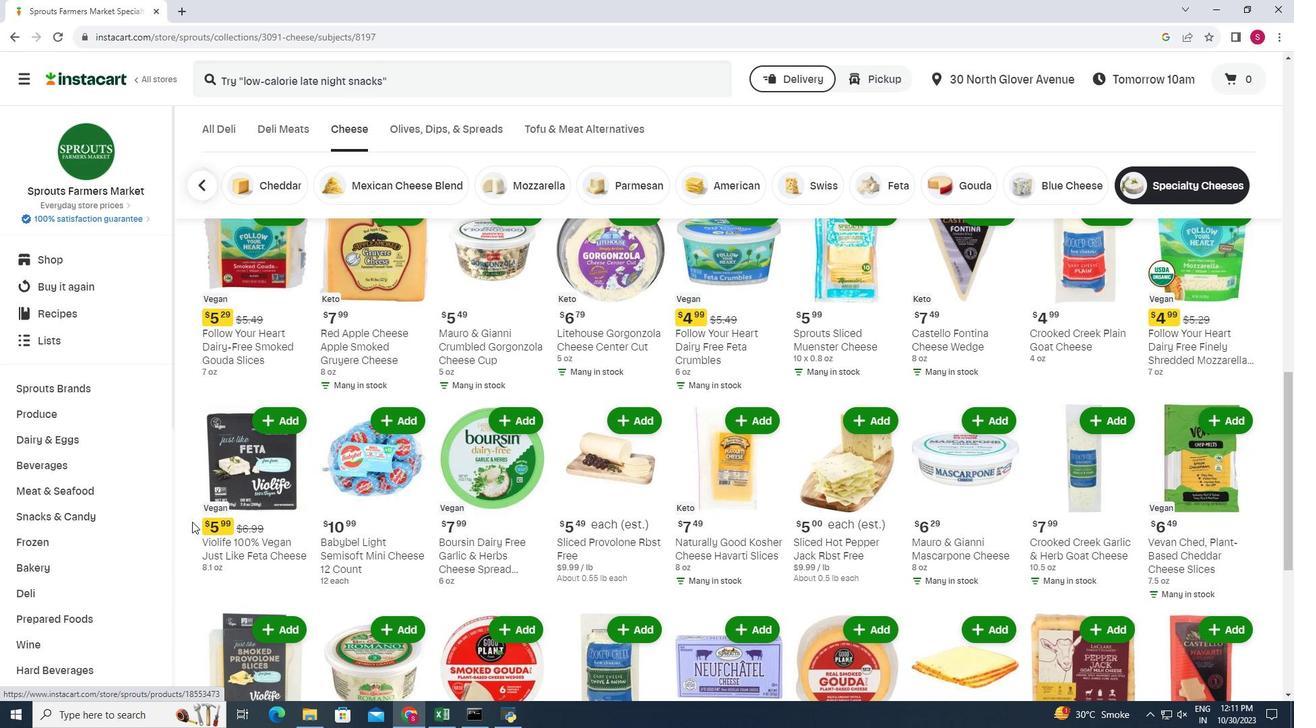 
Action: Mouse scrolled (196, 525) with delta (0, 0)
Screenshot: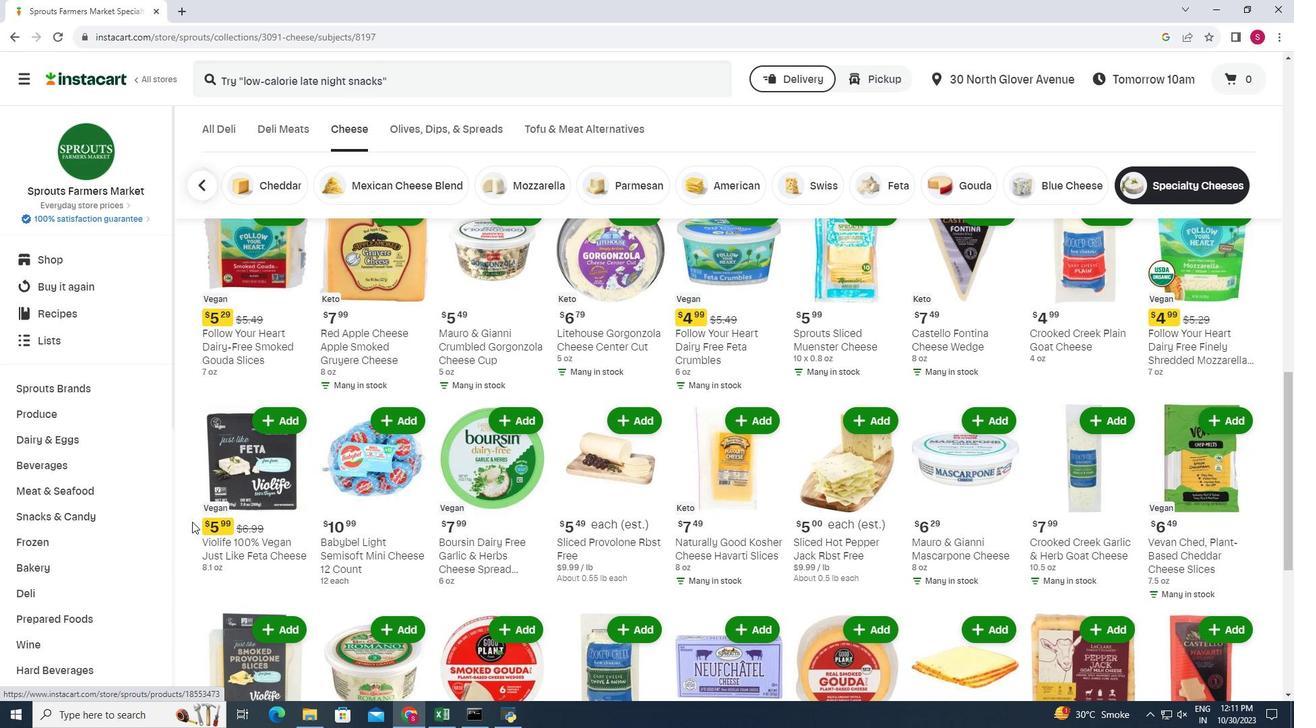 
Action: Mouse scrolled (196, 525) with delta (0, 0)
Screenshot: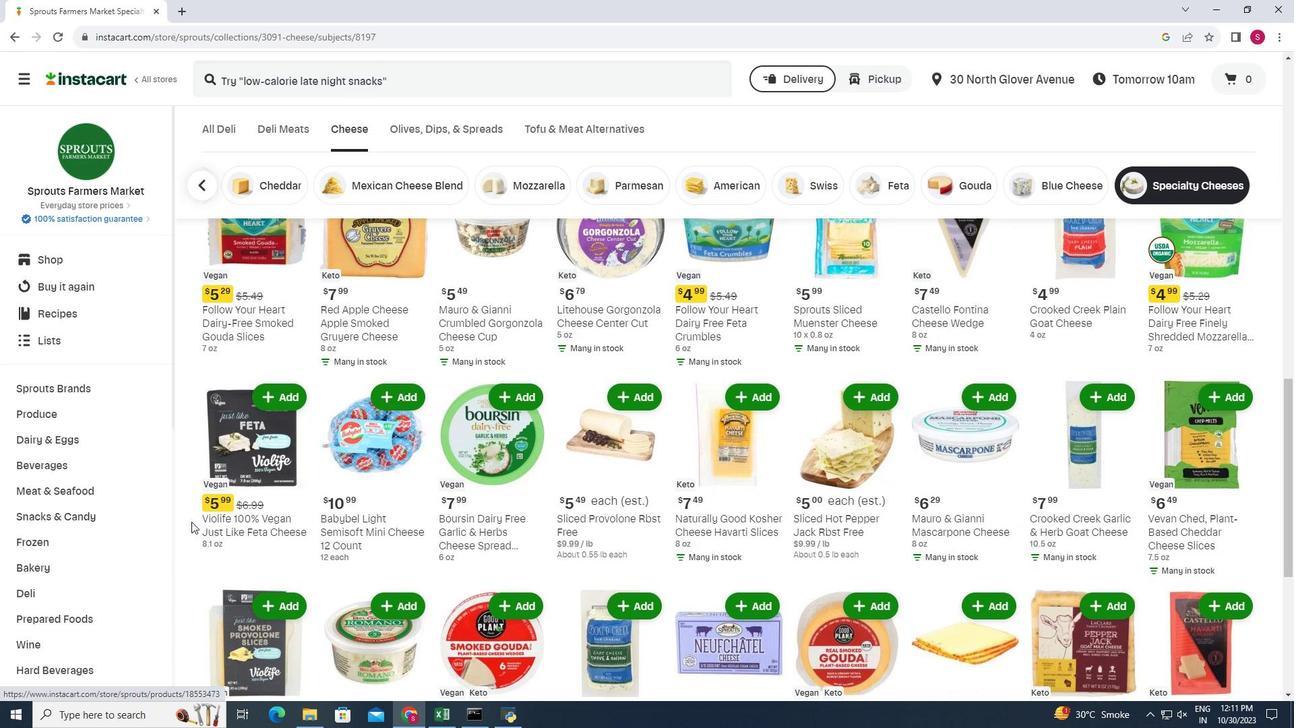 
Action: Mouse moved to (196, 526)
Screenshot: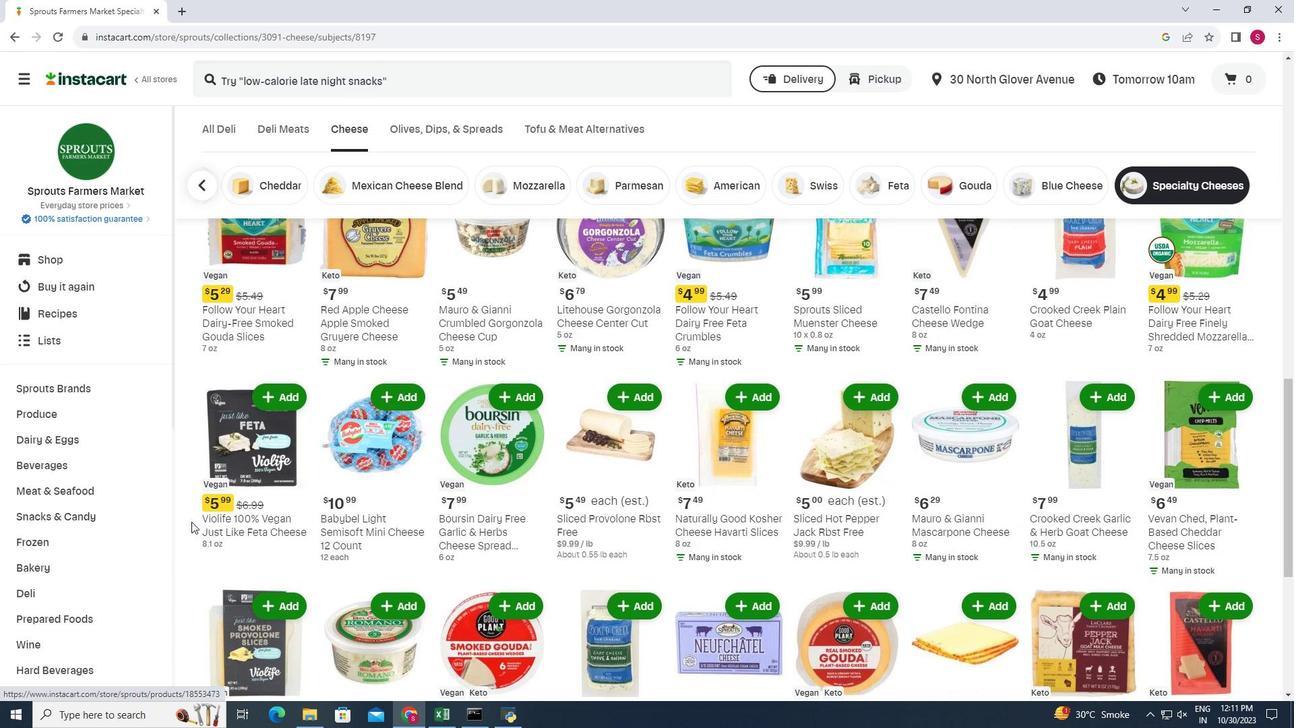 
Action: Mouse scrolled (196, 525) with delta (0, 0)
Screenshot: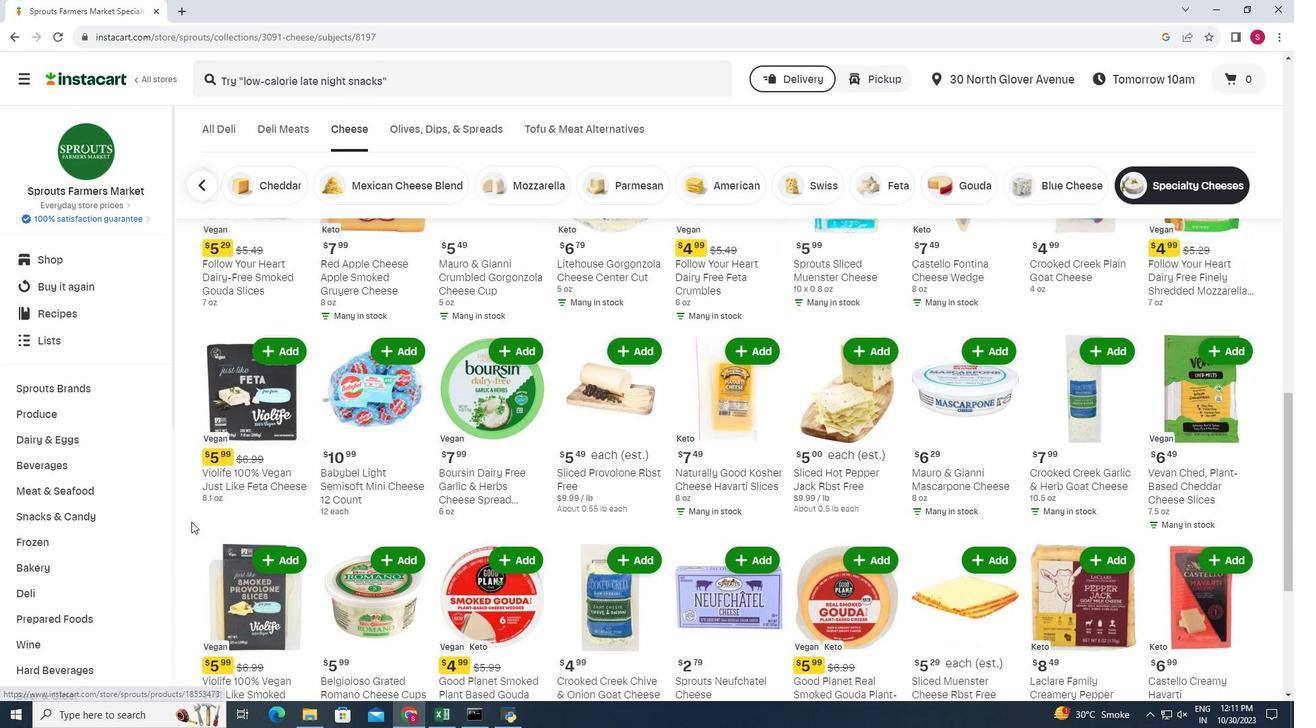 
Action: Mouse moved to (1253, 554)
Screenshot: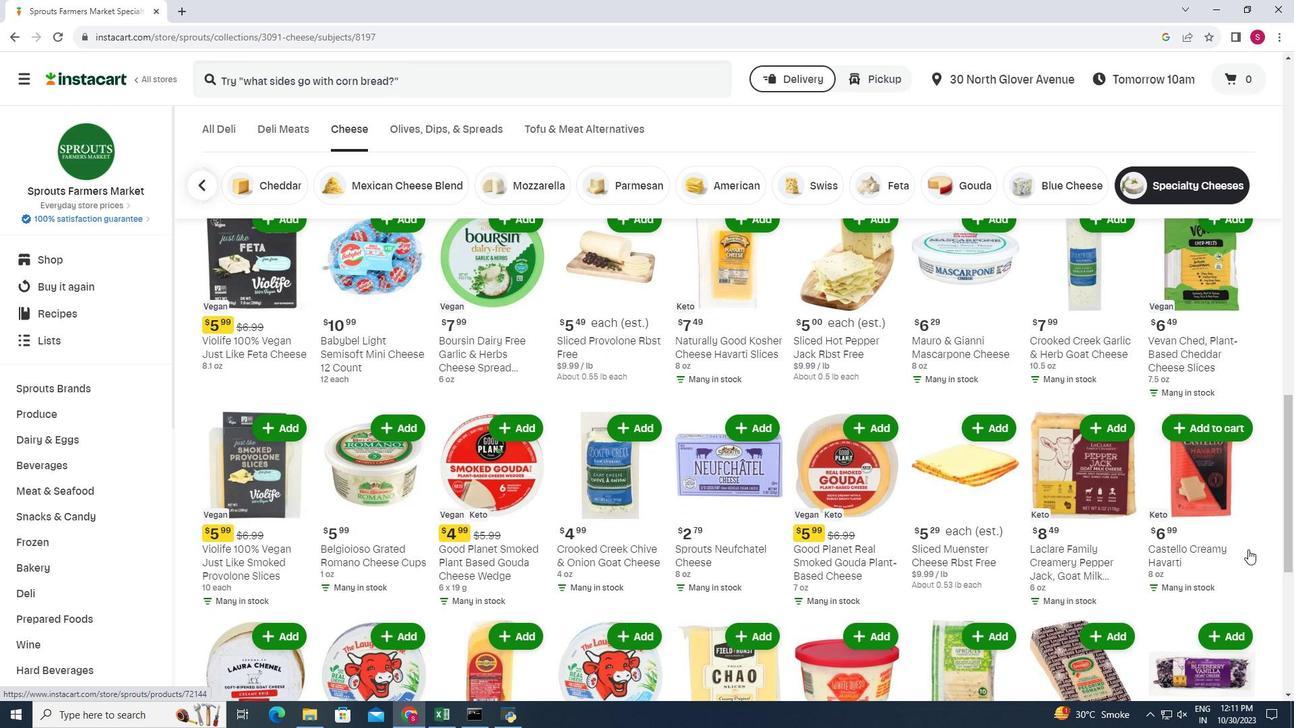 
Action: Mouse scrolled (1253, 553) with delta (0, 0)
Screenshot: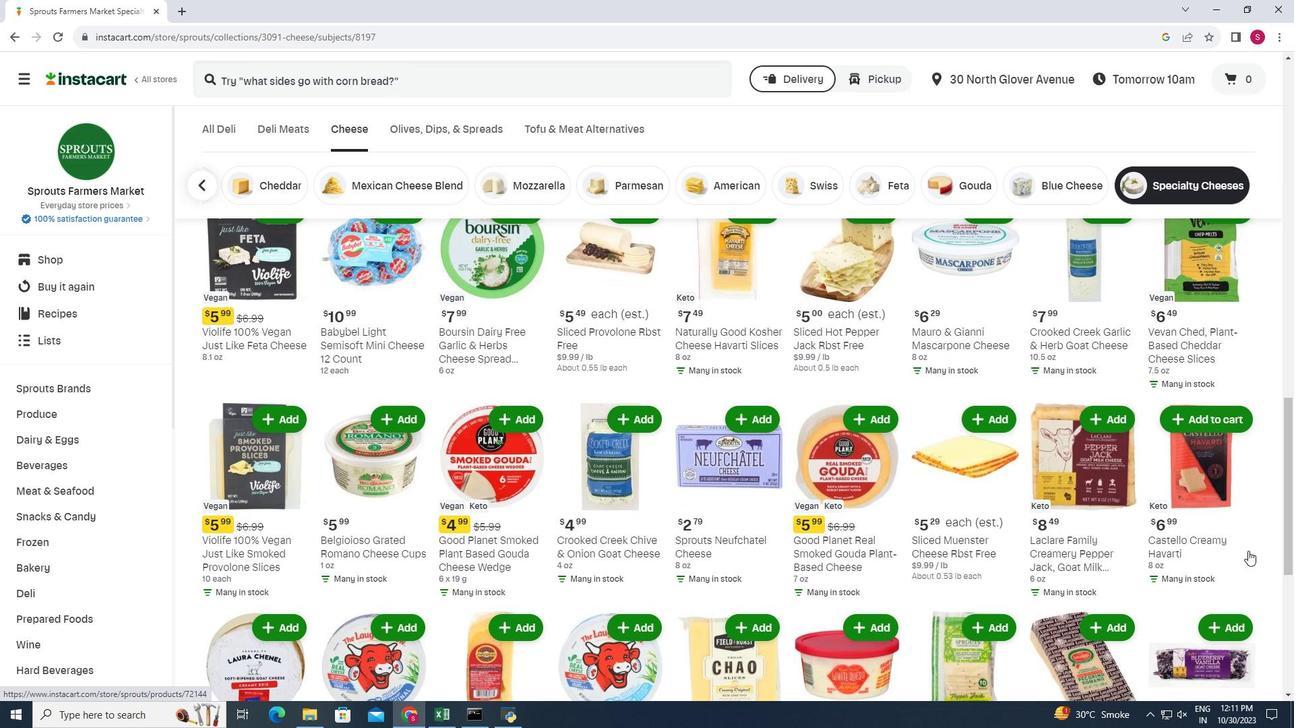 
Action: Mouse moved to (1253, 555)
Screenshot: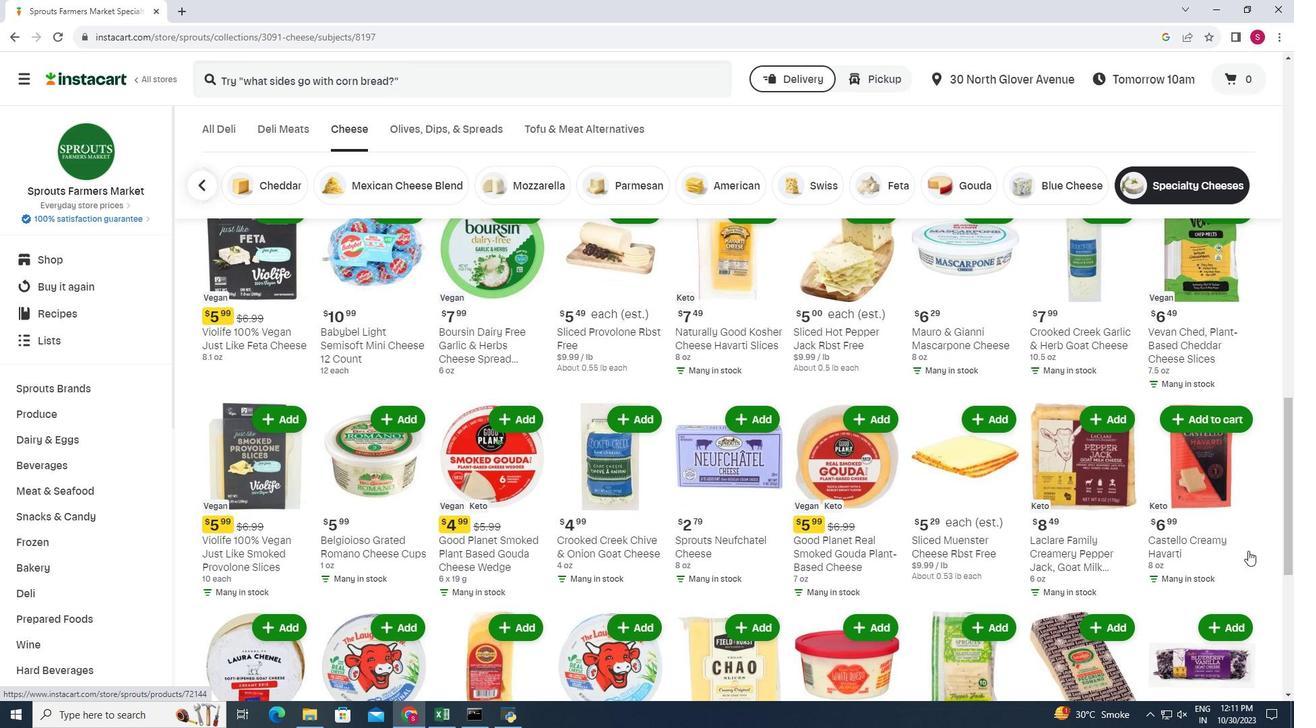 
Action: Mouse scrolled (1253, 554) with delta (0, 0)
Screenshot: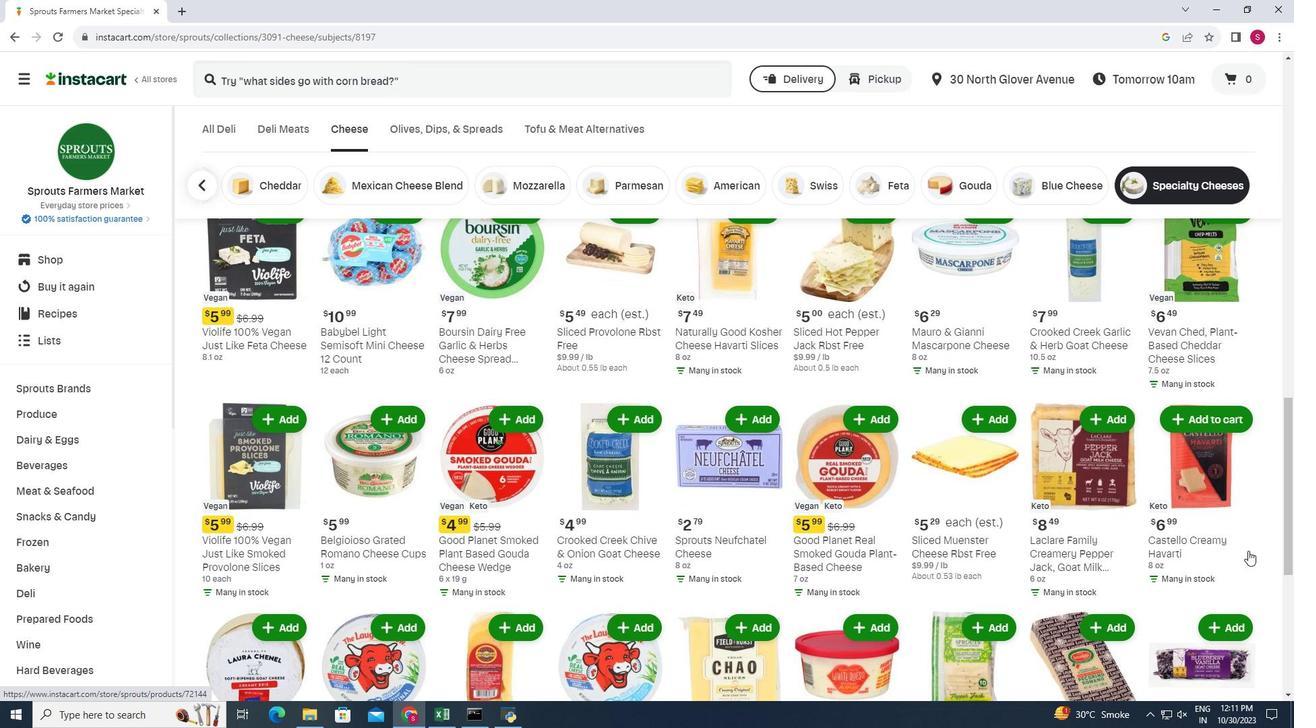 
Action: Mouse moved to (1253, 556)
Screenshot: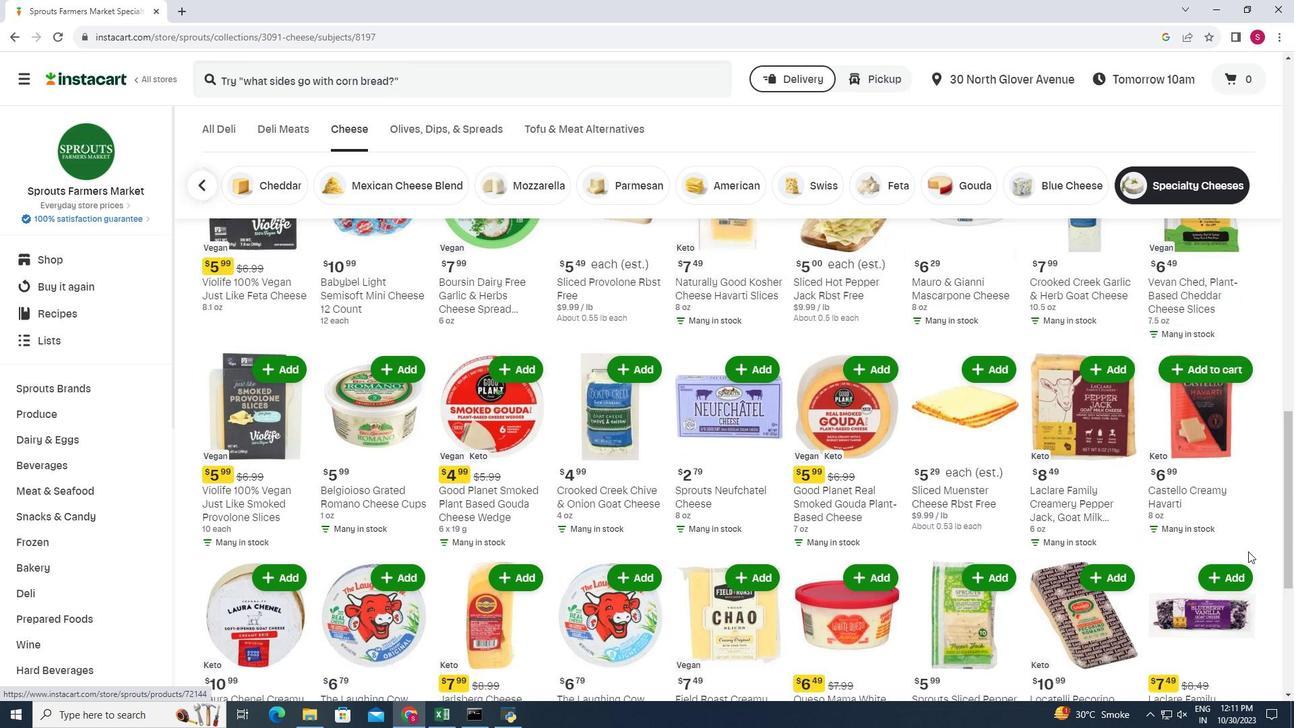 
Action: Mouse scrolled (1253, 555) with delta (0, 0)
Screenshot: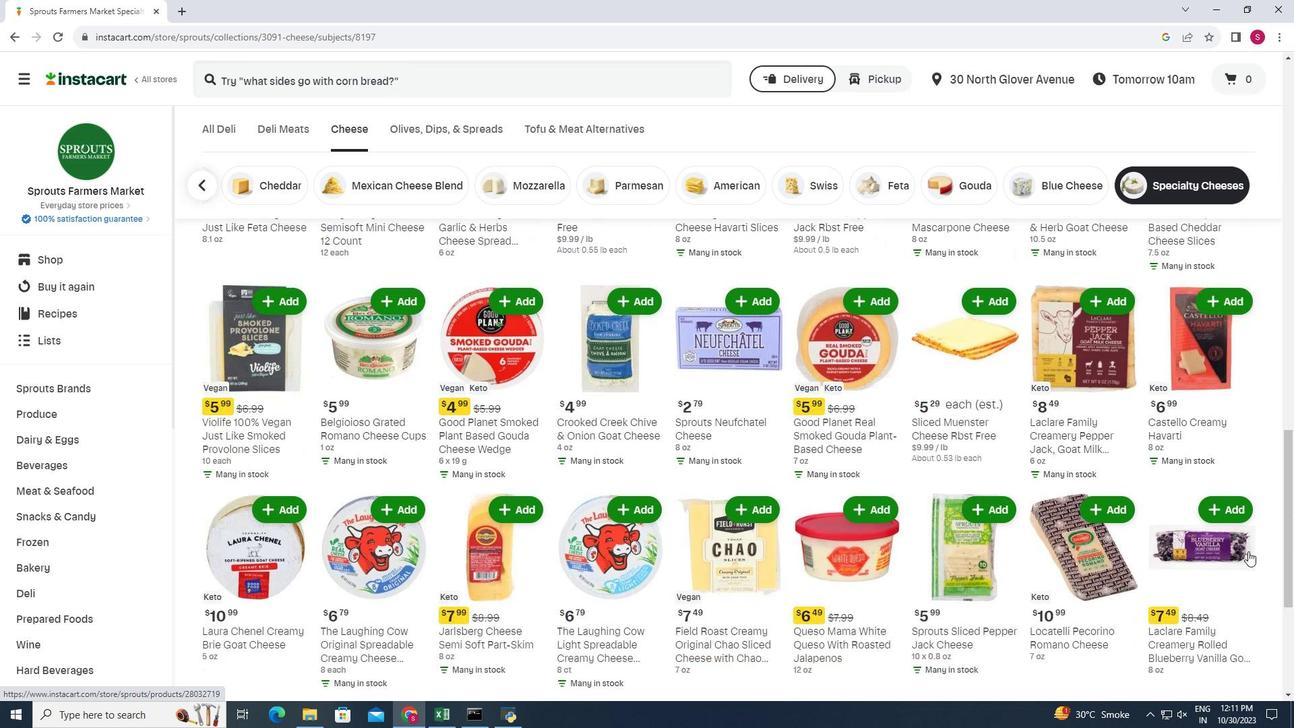 
Action: Mouse moved to (209, 551)
Screenshot: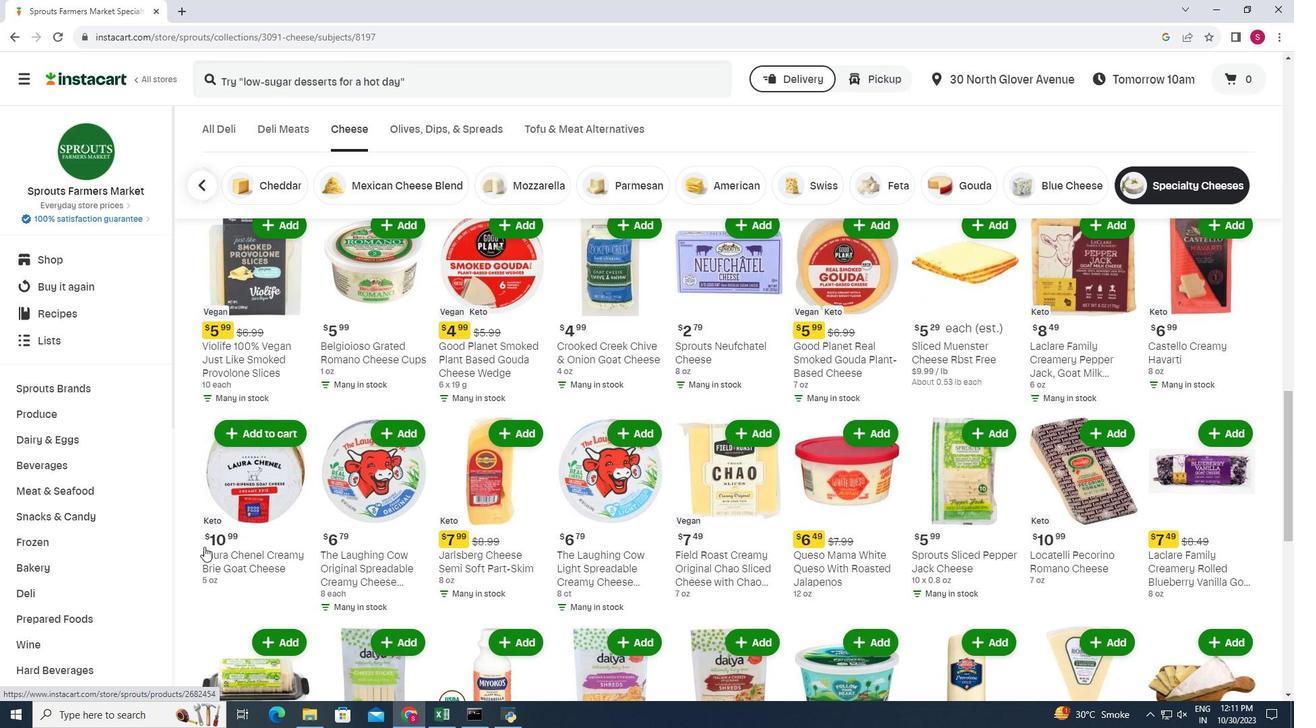 
Action: Mouse scrolled (209, 550) with delta (0, 0)
Screenshot: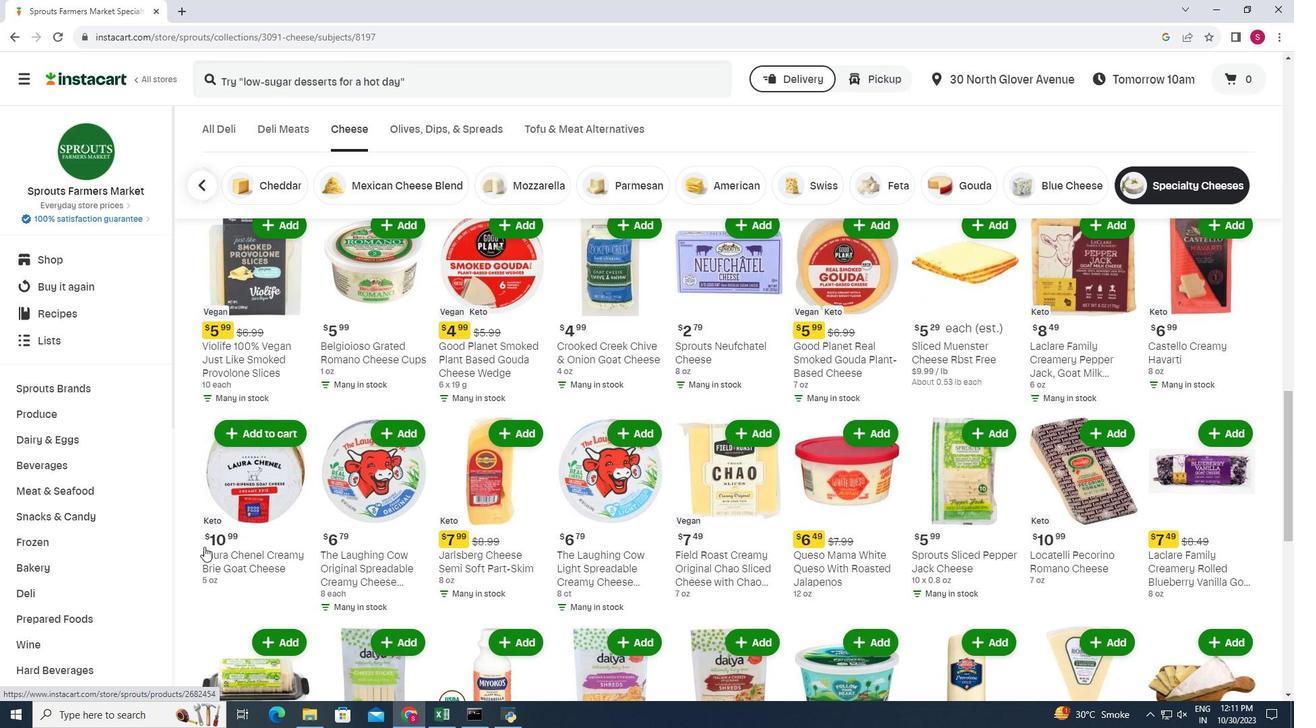 
Action: Mouse moved to (208, 551)
Screenshot: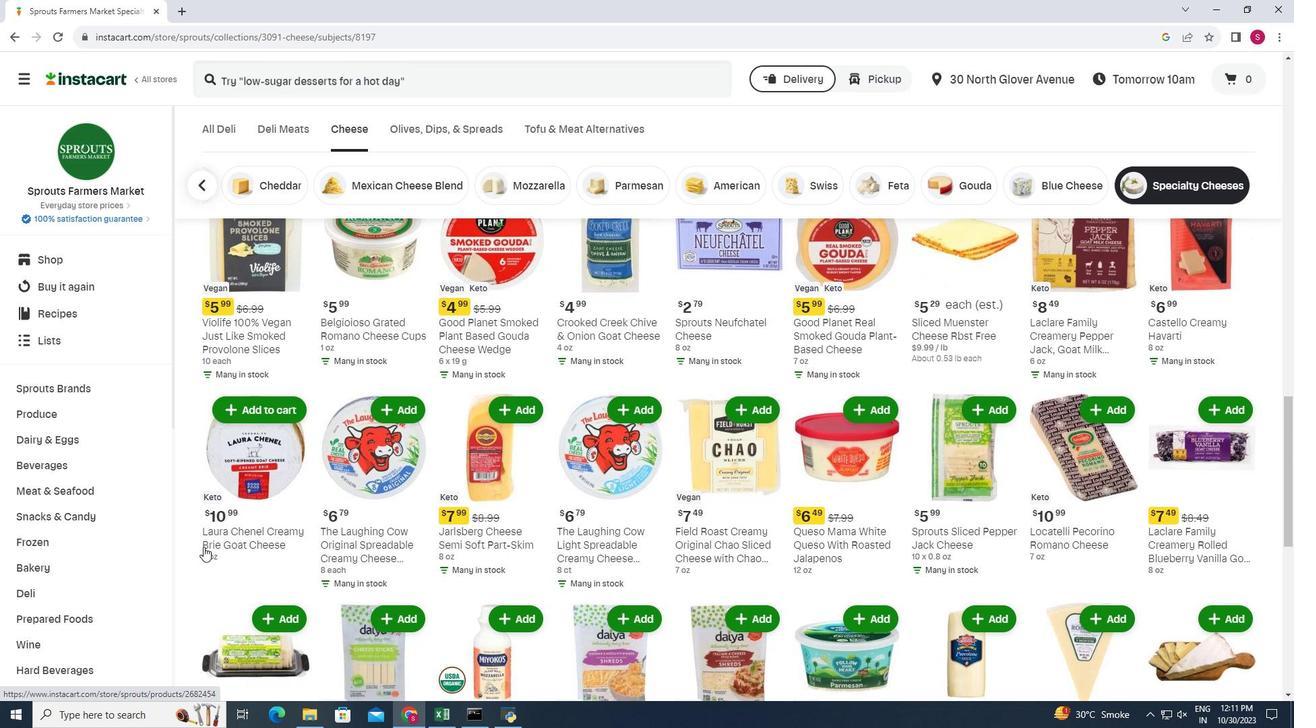 
Action: Mouse scrolled (208, 550) with delta (0, 0)
Screenshot: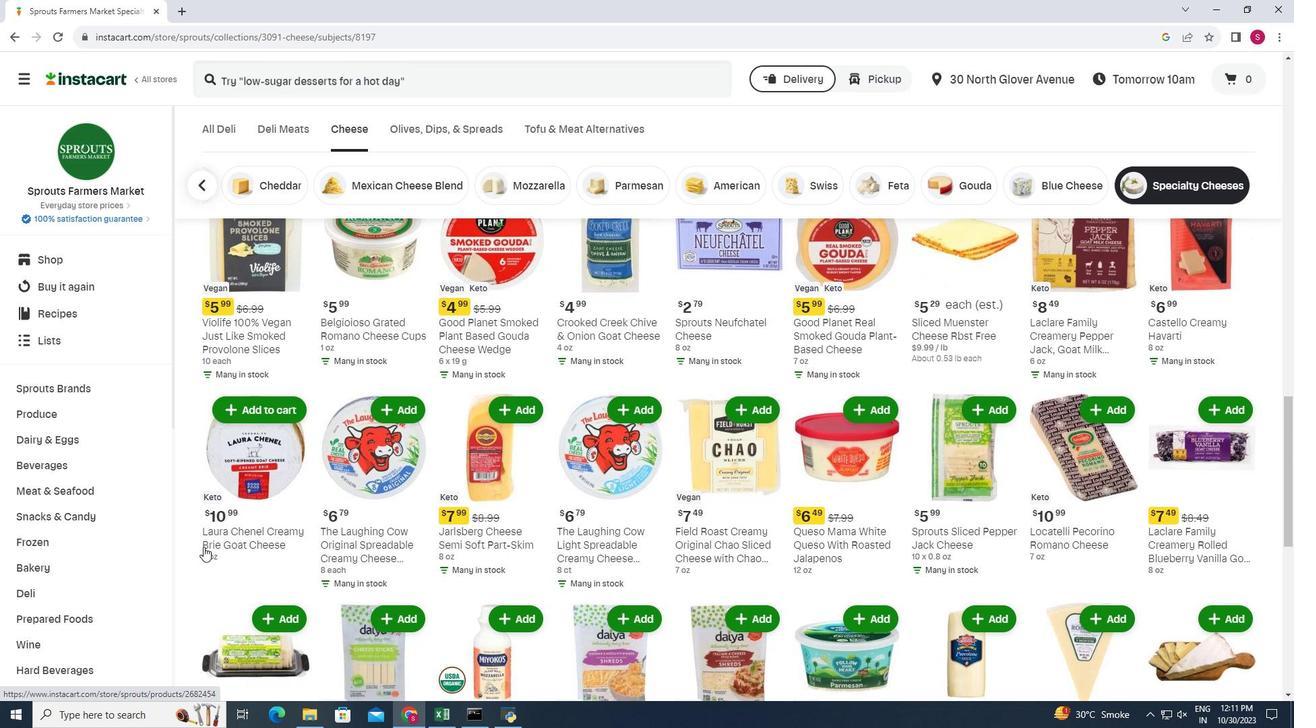 
Action: Mouse moved to (208, 551)
Screenshot: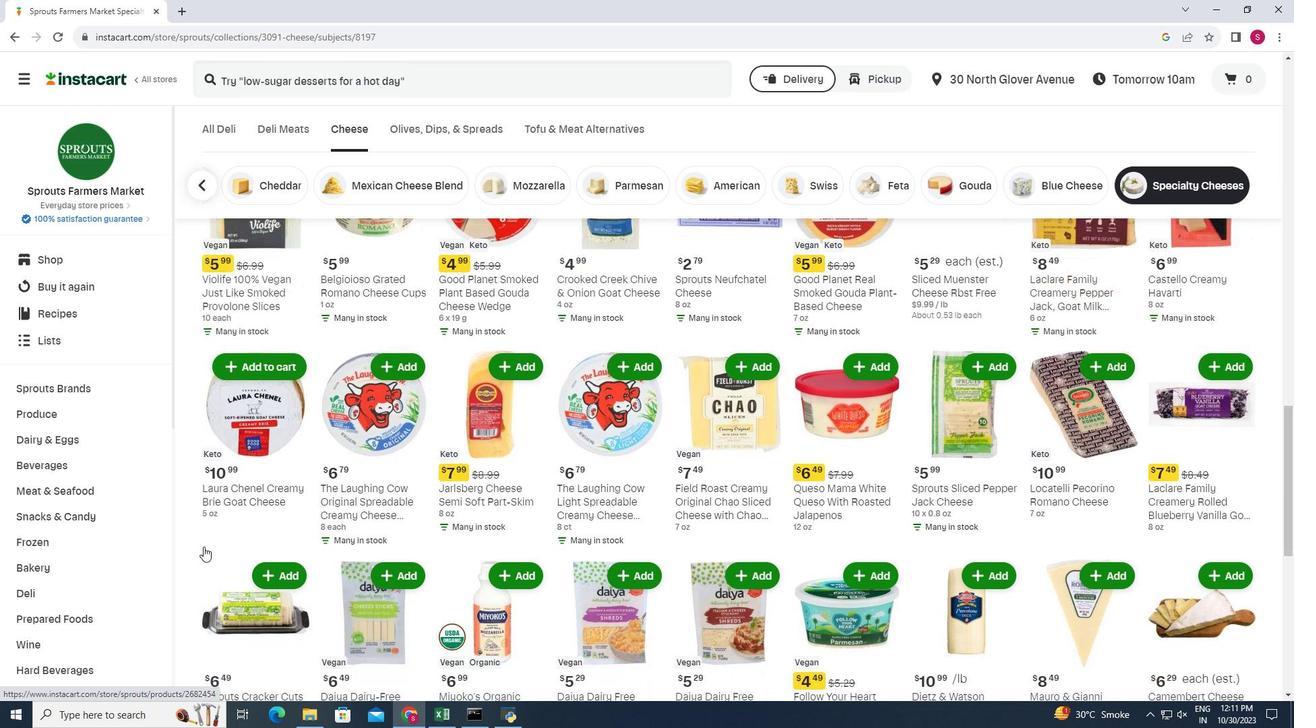 
Action: Mouse scrolled (208, 550) with delta (0, 0)
Screenshot: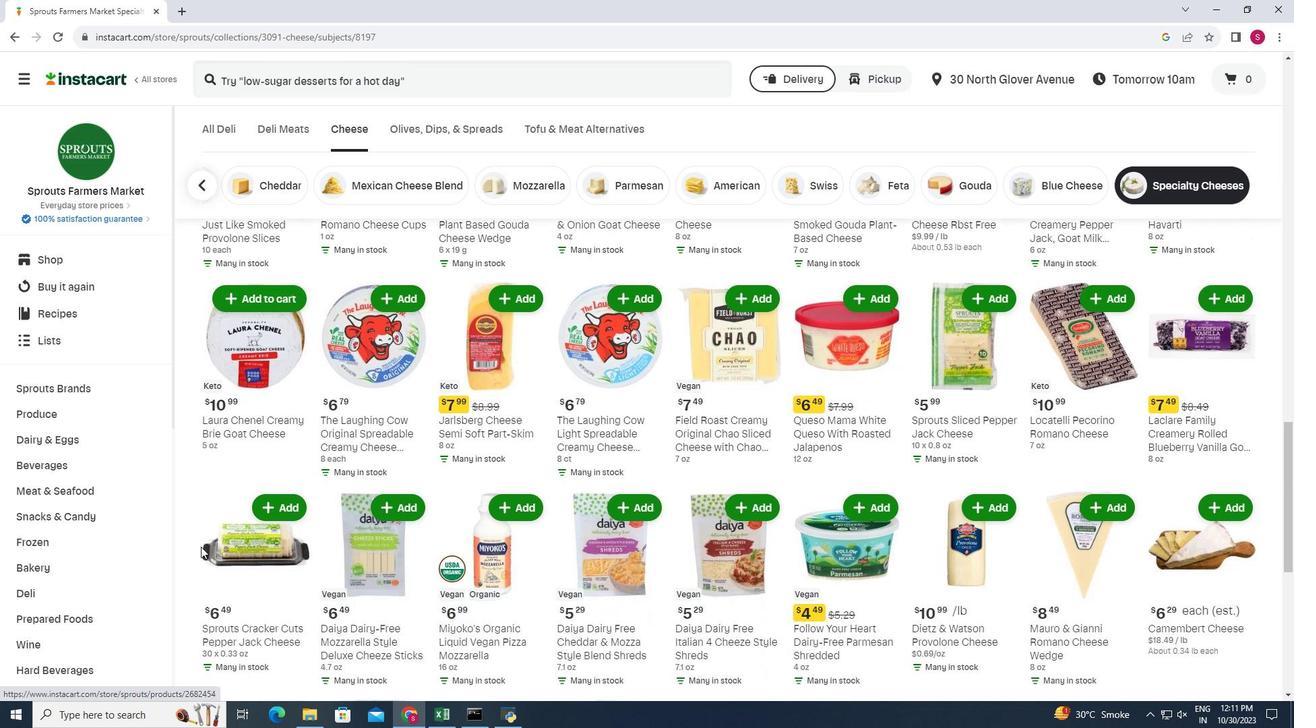 
Action: Mouse moved to (275, 445)
Screenshot: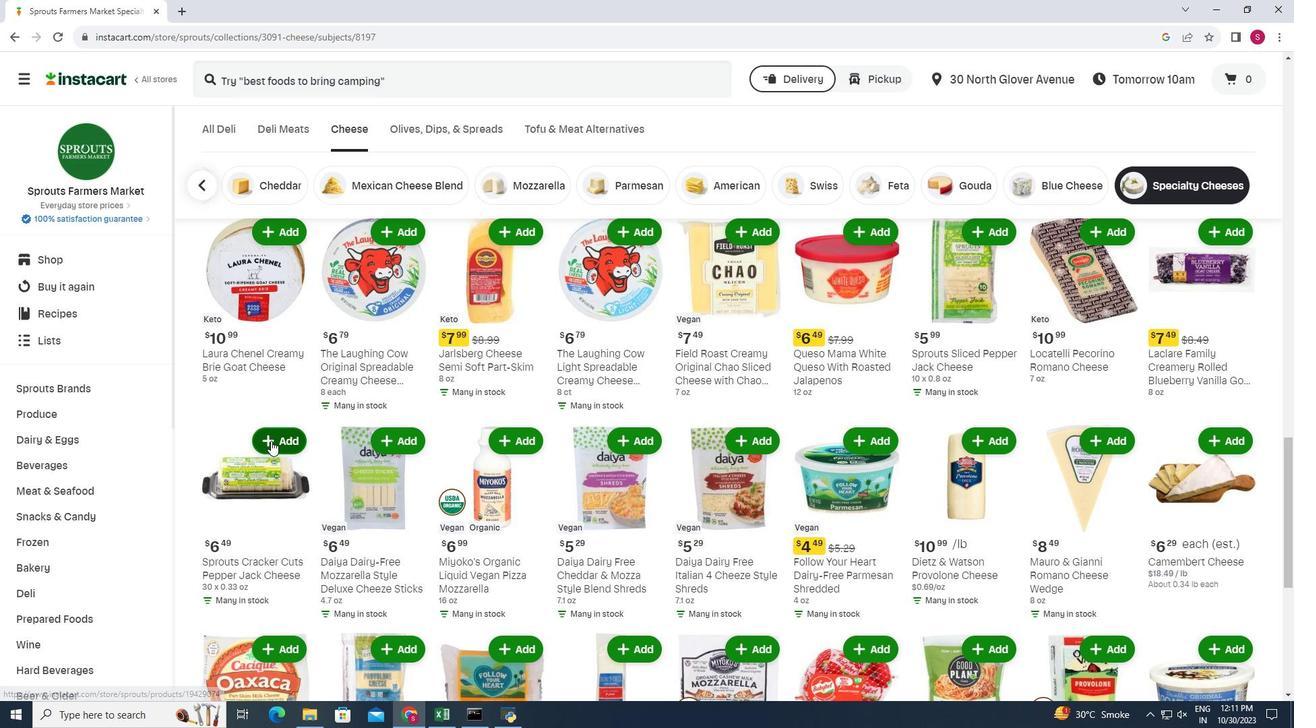 
Action: Mouse pressed left at (275, 445)
Screenshot: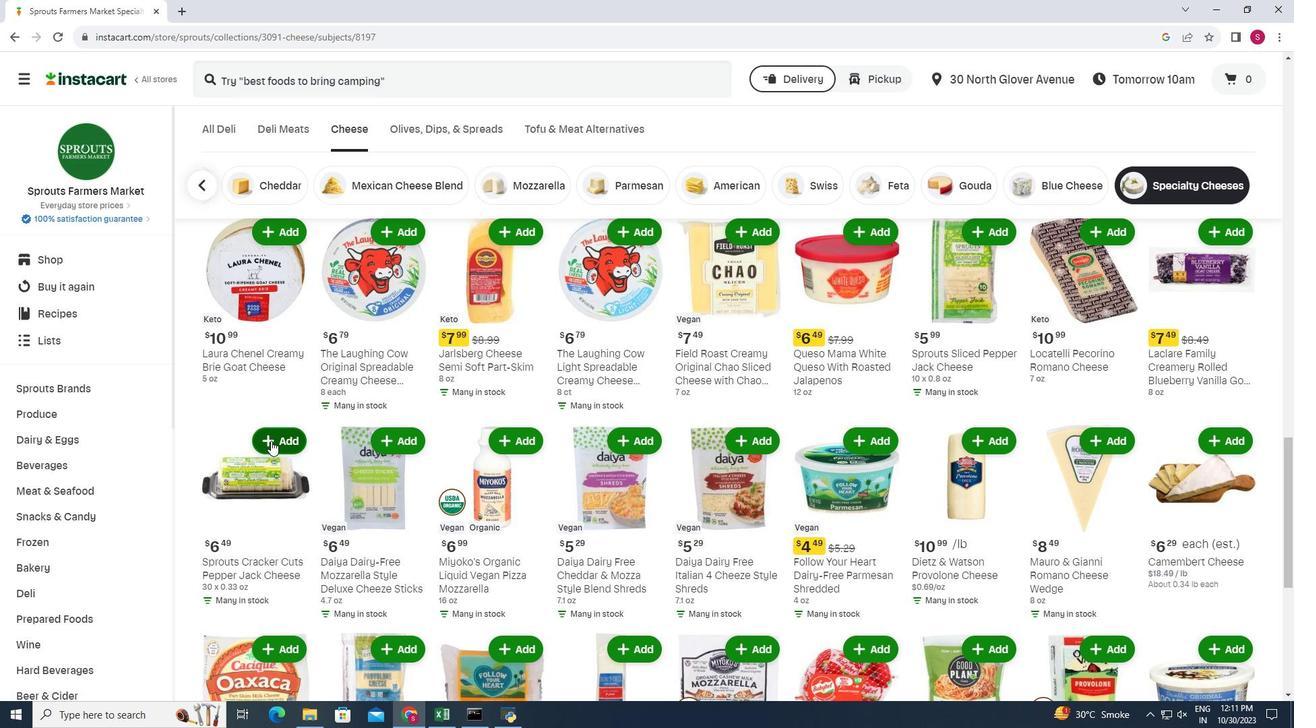
Action: Mouse moved to (295, 413)
Screenshot: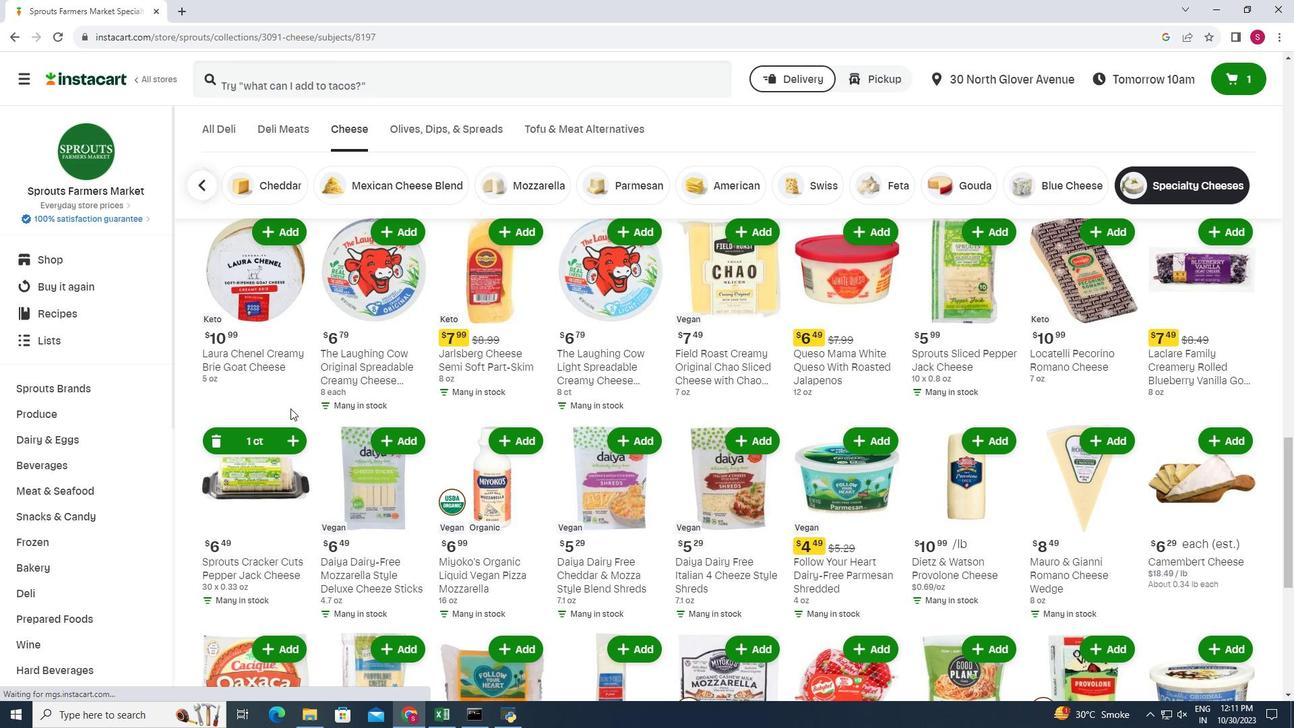 
